 Task: Find connections with filter location Brumadinho with filter topic #careerswith filter profile language Spanish with filter current company Mechanical Engineering World with filter school North-Eastern Hill University with filter industry Bed-and-Breakfasts, Hostels, Homestays with filter service category Date Entry with filter keywords title Manicurist
Action: Mouse moved to (473, 99)
Screenshot: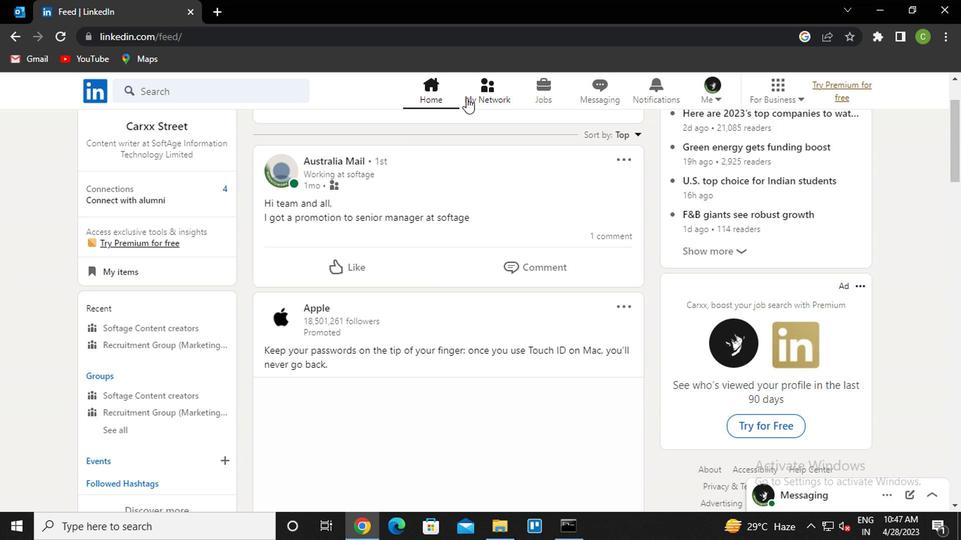
Action: Mouse pressed left at (473, 99)
Screenshot: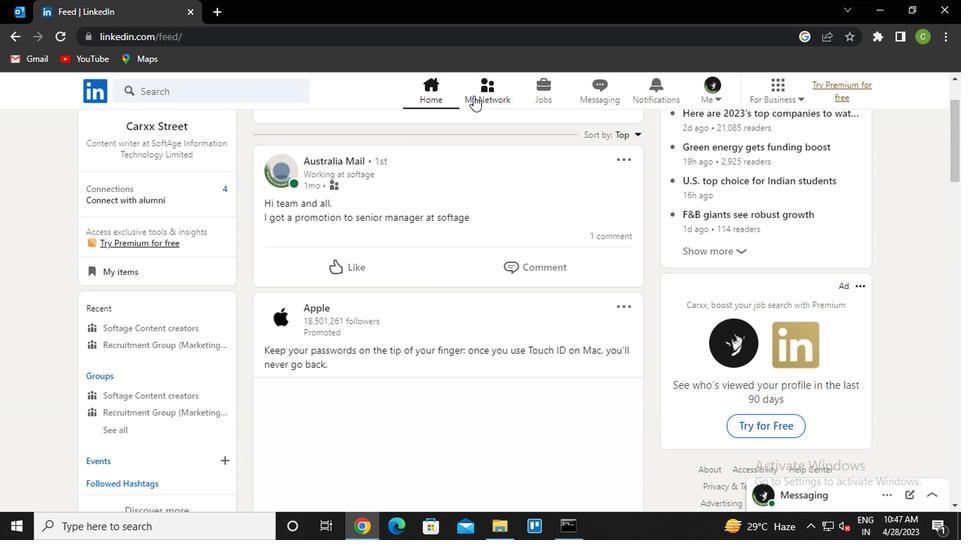 
Action: Mouse moved to (199, 166)
Screenshot: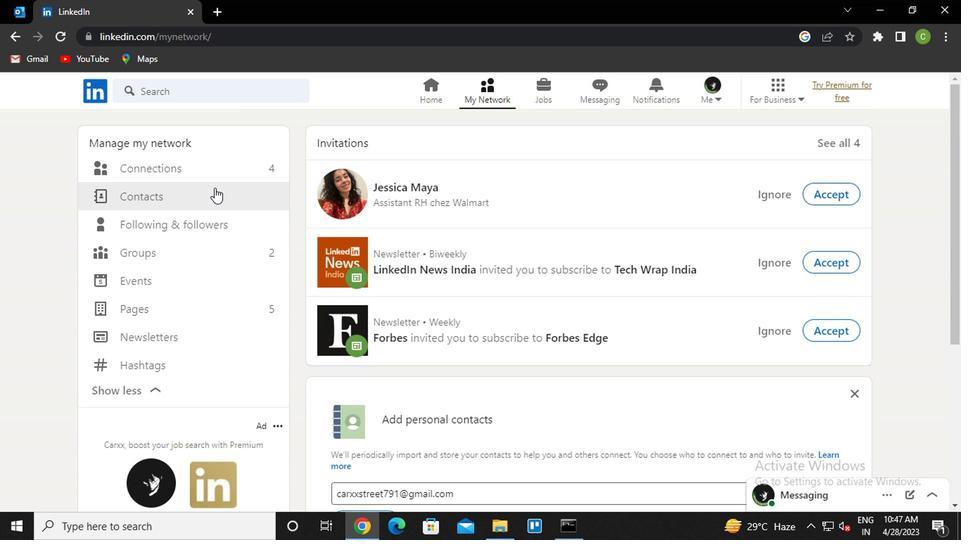 
Action: Mouse pressed left at (199, 166)
Screenshot: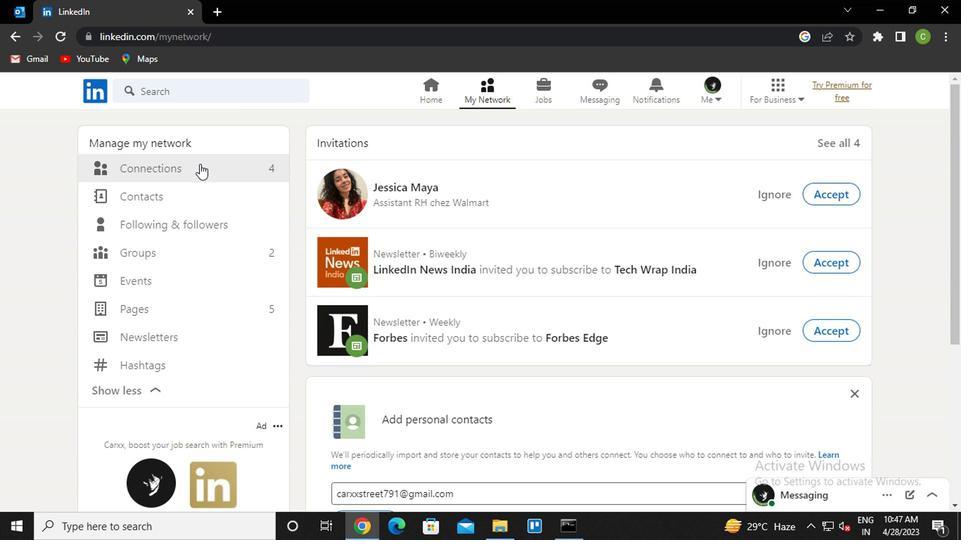 
Action: Mouse moved to (591, 176)
Screenshot: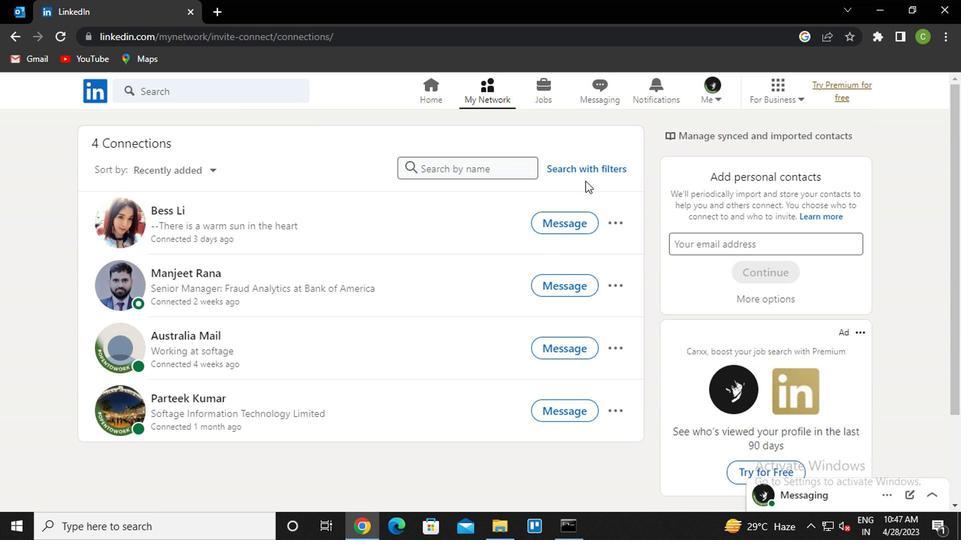 
Action: Mouse pressed left at (591, 176)
Screenshot: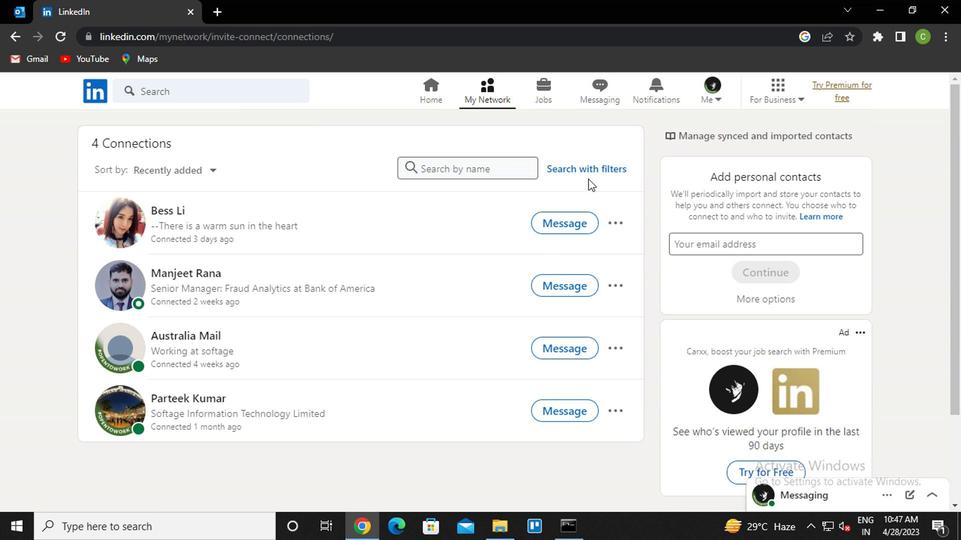 
Action: Mouse moved to (517, 134)
Screenshot: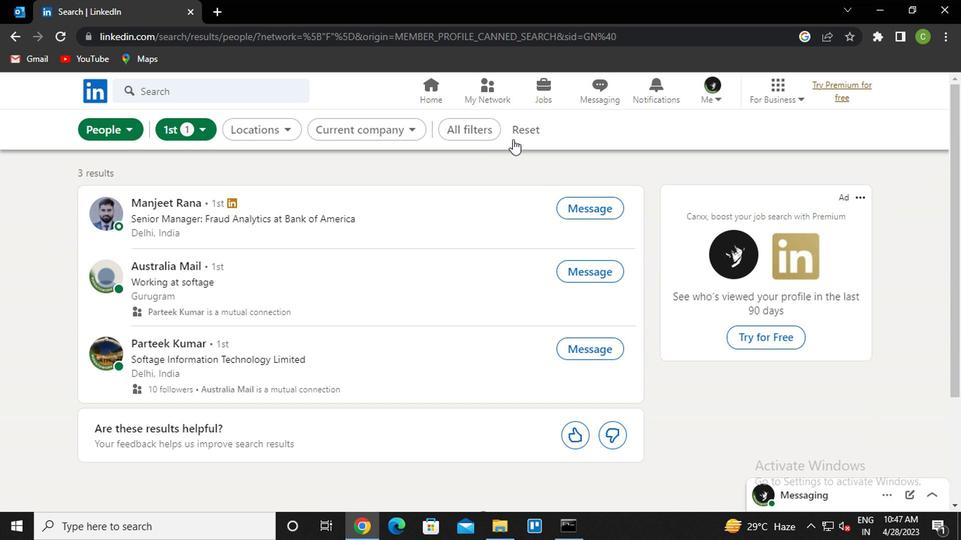 
Action: Mouse pressed left at (517, 134)
Screenshot: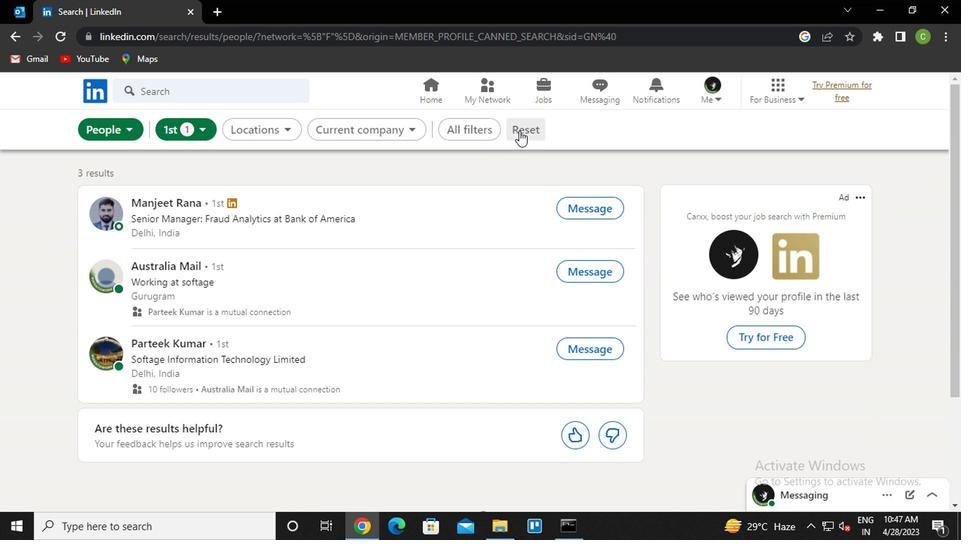 
Action: Mouse moved to (503, 136)
Screenshot: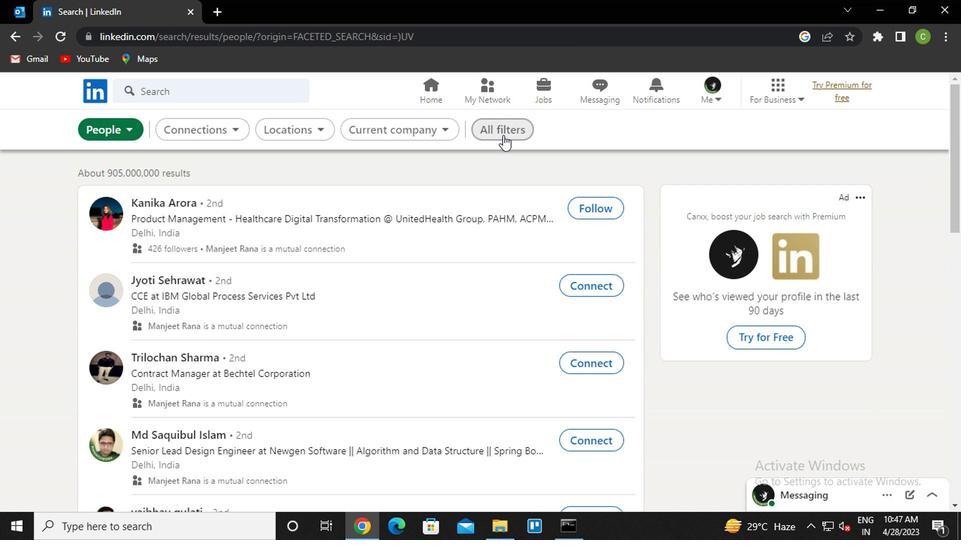 
Action: Mouse pressed left at (503, 136)
Screenshot: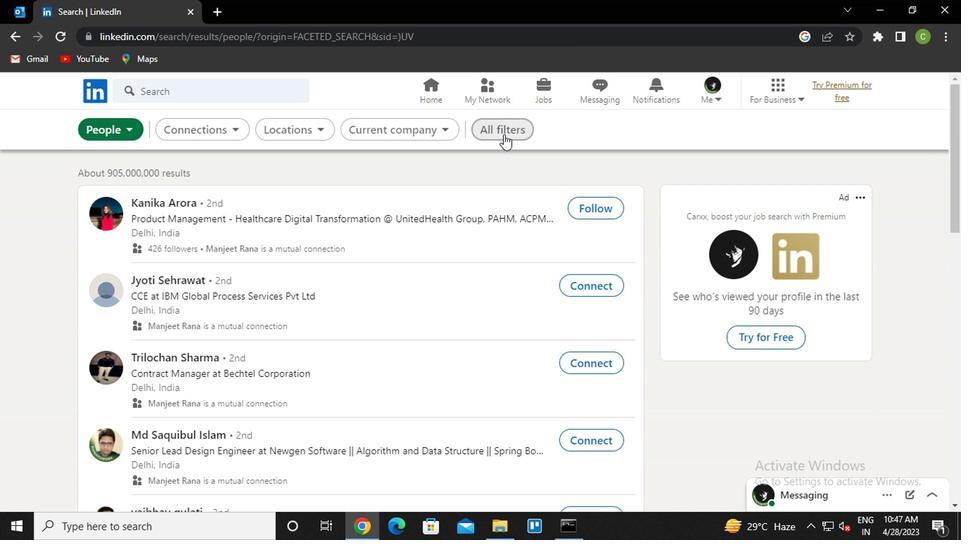 
Action: Mouse moved to (721, 312)
Screenshot: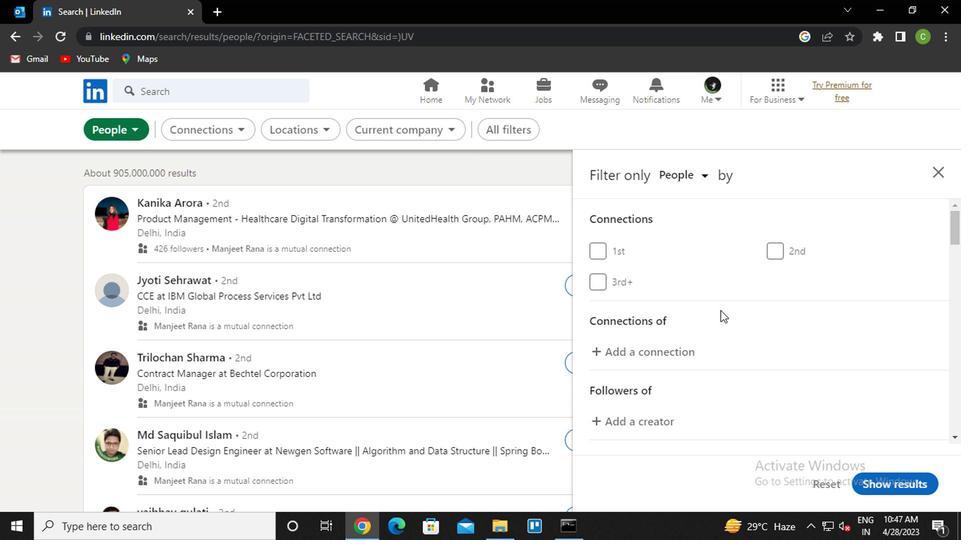
Action: Mouse scrolled (721, 311) with delta (0, -1)
Screenshot: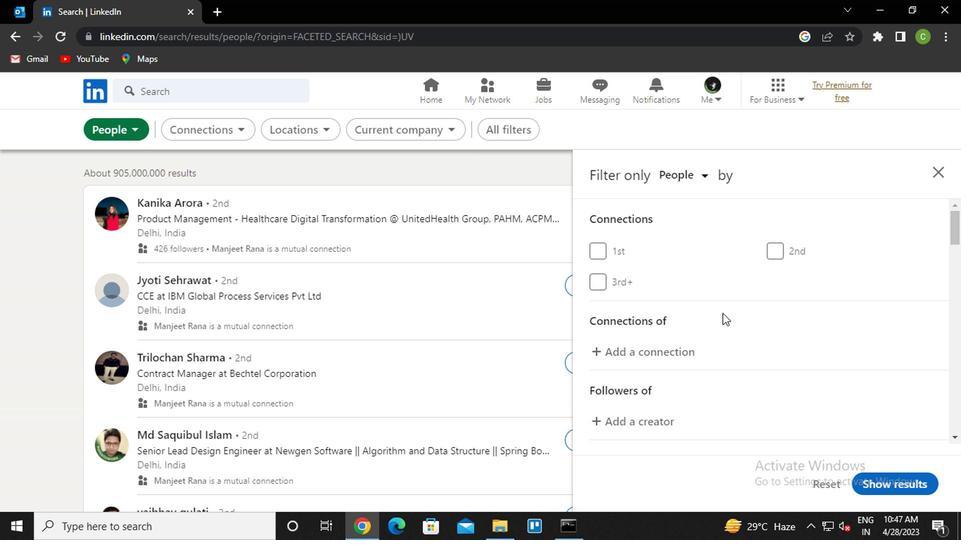 
Action: Mouse scrolled (721, 311) with delta (0, -1)
Screenshot: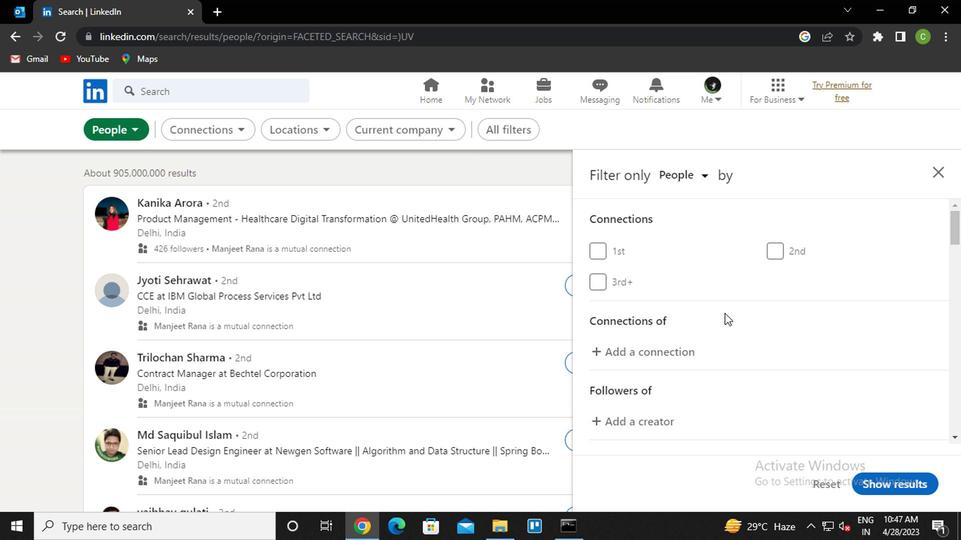 
Action: Mouse scrolled (721, 311) with delta (0, -1)
Screenshot: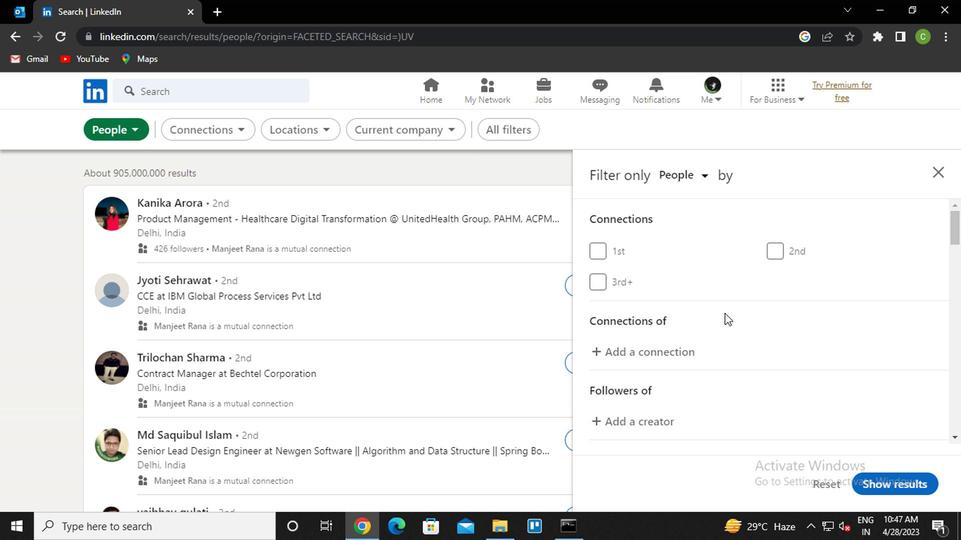 
Action: Mouse scrolled (721, 311) with delta (0, -1)
Screenshot: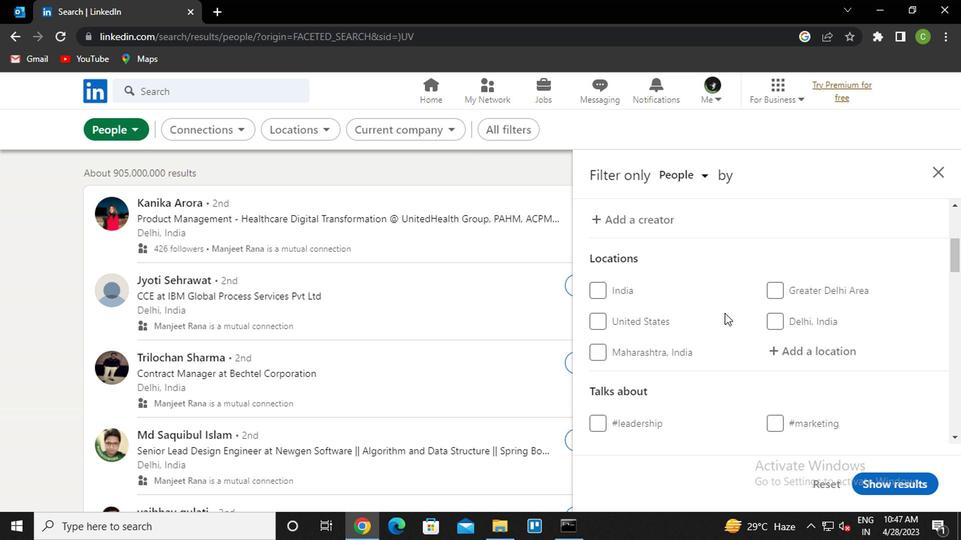 
Action: Mouse scrolled (721, 311) with delta (0, -1)
Screenshot: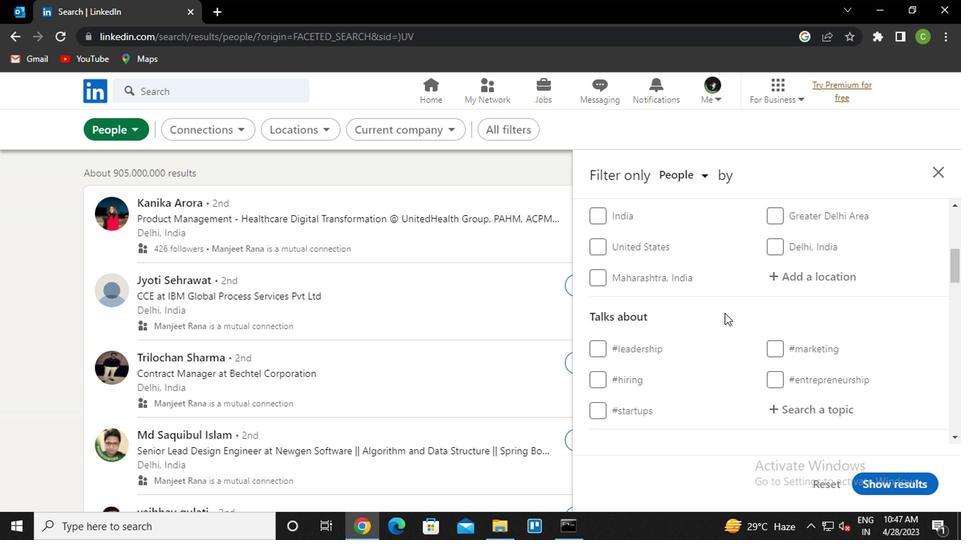 
Action: Mouse moved to (819, 225)
Screenshot: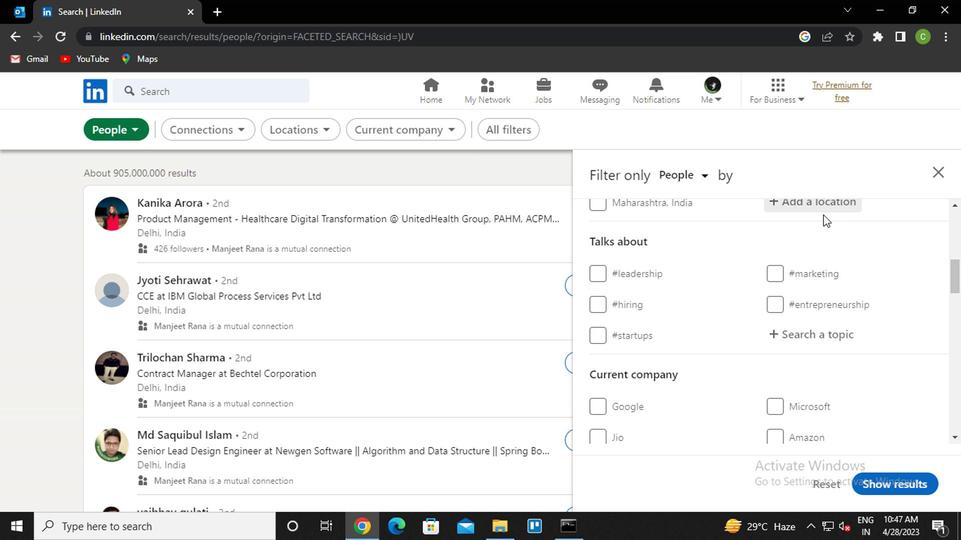 
Action: Mouse scrolled (819, 226) with delta (0, 0)
Screenshot: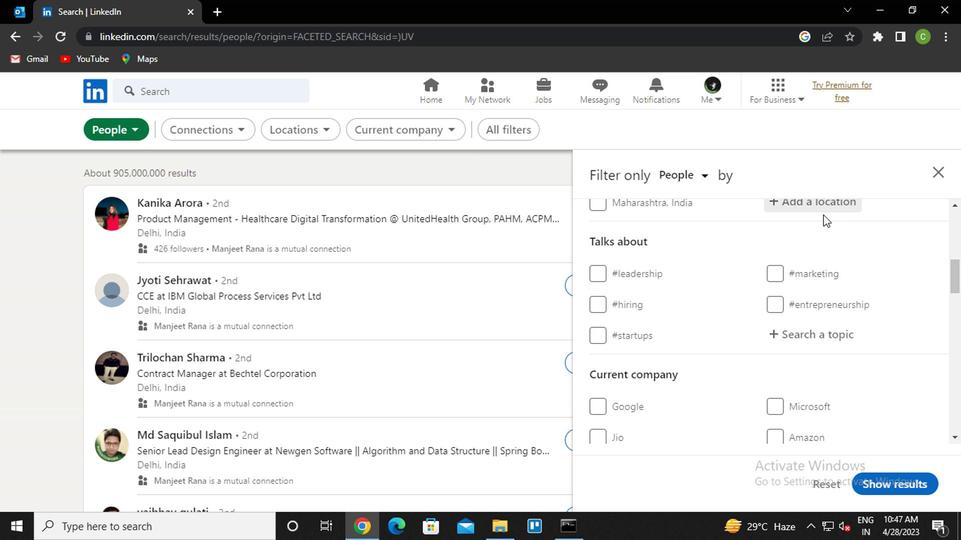 
Action: Mouse moved to (823, 273)
Screenshot: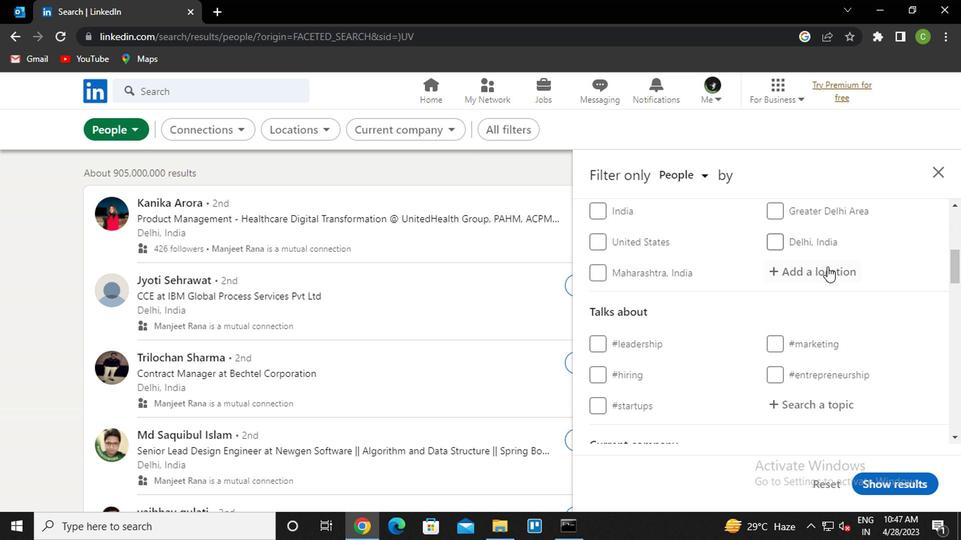 
Action: Mouse pressed left at (823, 273)
Screenshot: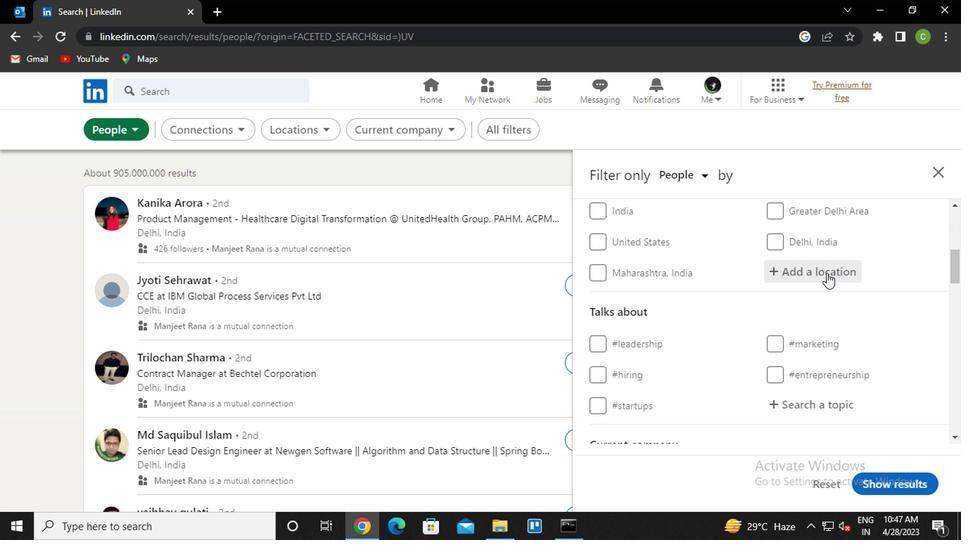 
Action: Key pressed <Key.caps_lock>b<Key.caps_lock>ruma<Key.down><Key.down><Key.enter>
Screenshot: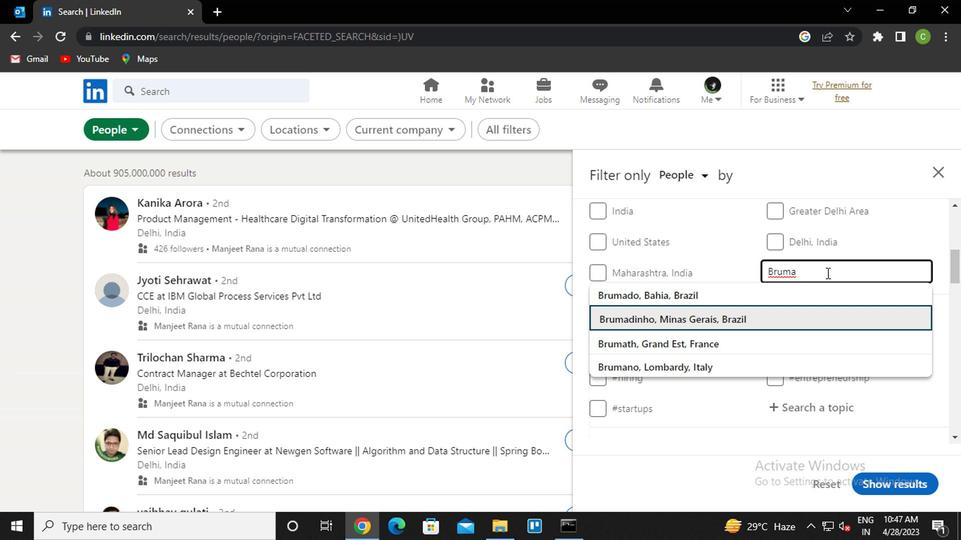 
Action: Mouse scrolled (823, 272) with delta (0, -1)
Screenshot: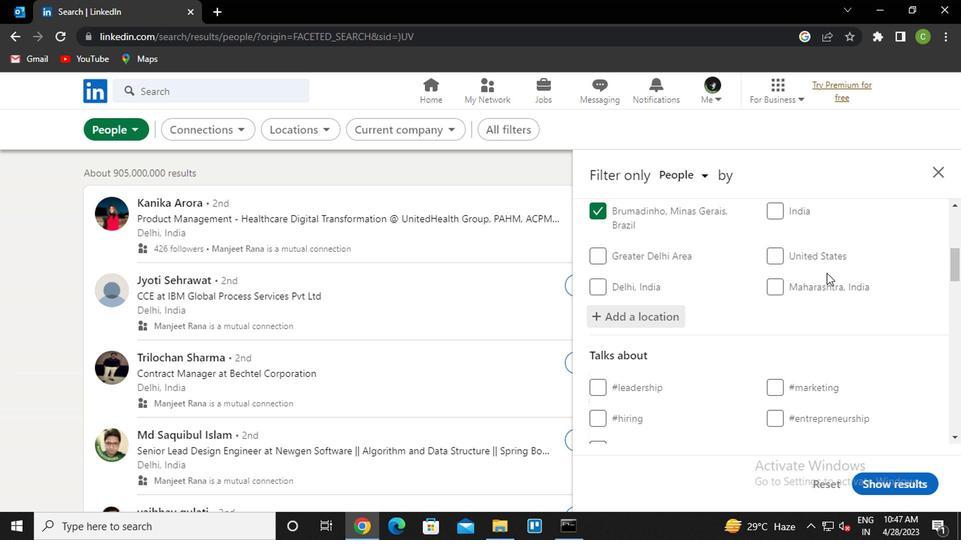 
Action: Mouse scrolled (823, 272) with delta (0, -1)
Screenshot: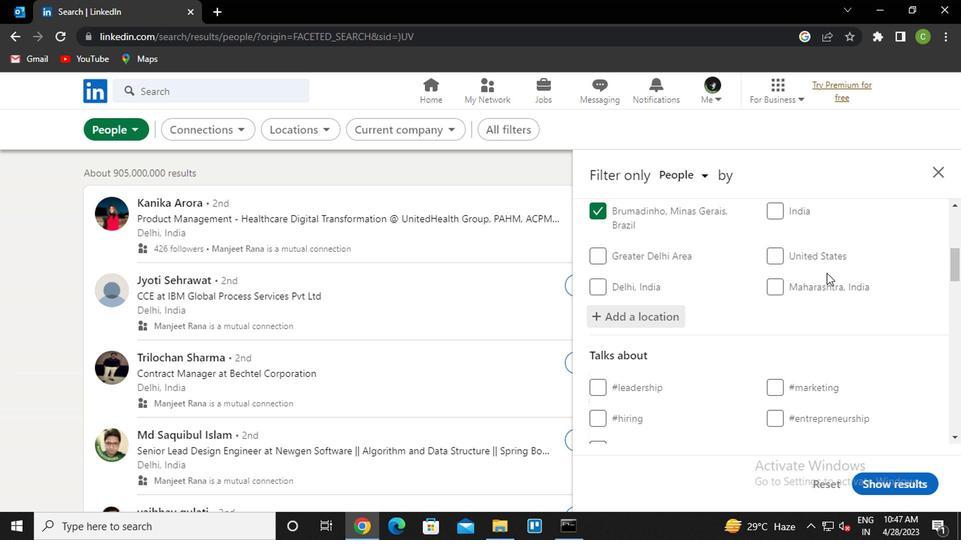 
Action: Mouse moved to (758, 335)
Screenshot: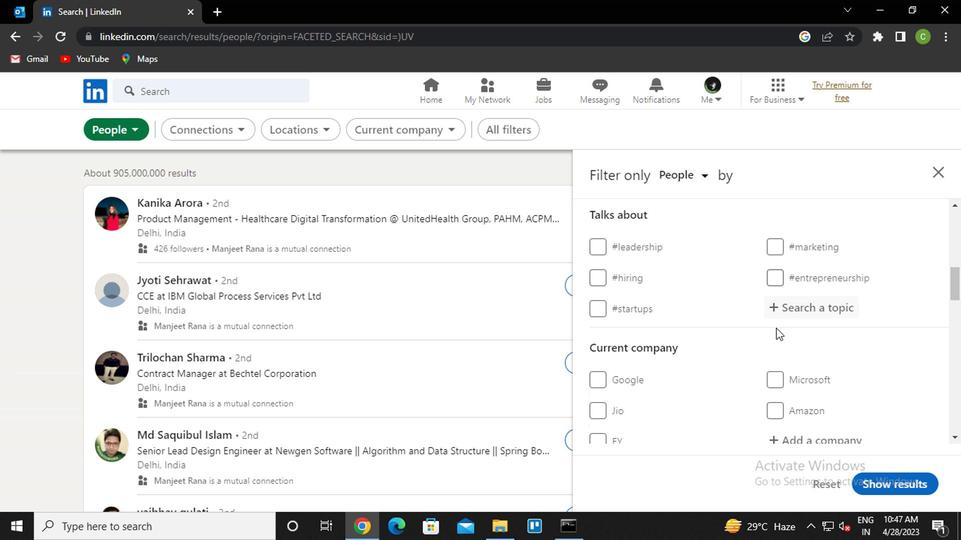 
Action: Mouse scrolled (758, 335) with delta (0, 0)
Screenshot: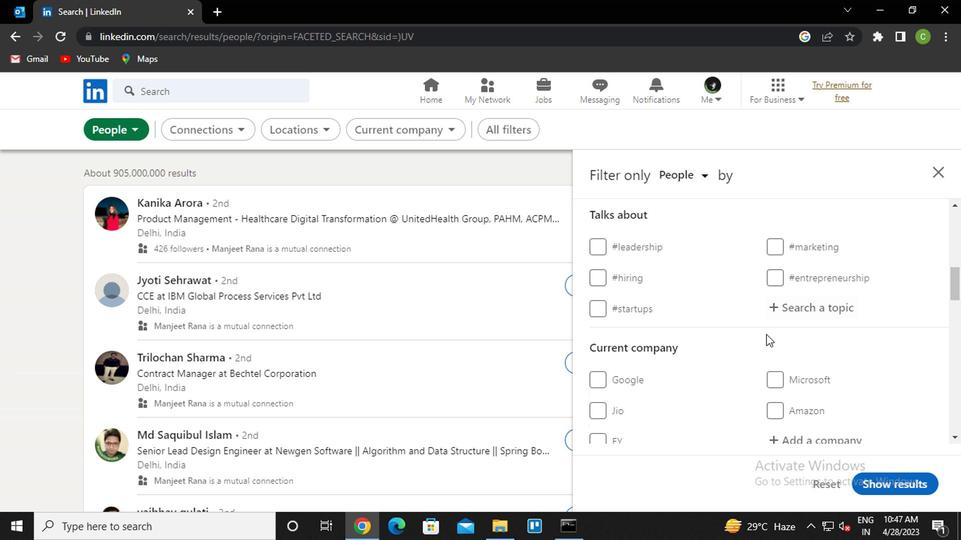 
Action: Mouse moved to (736, 345)
Screenshot: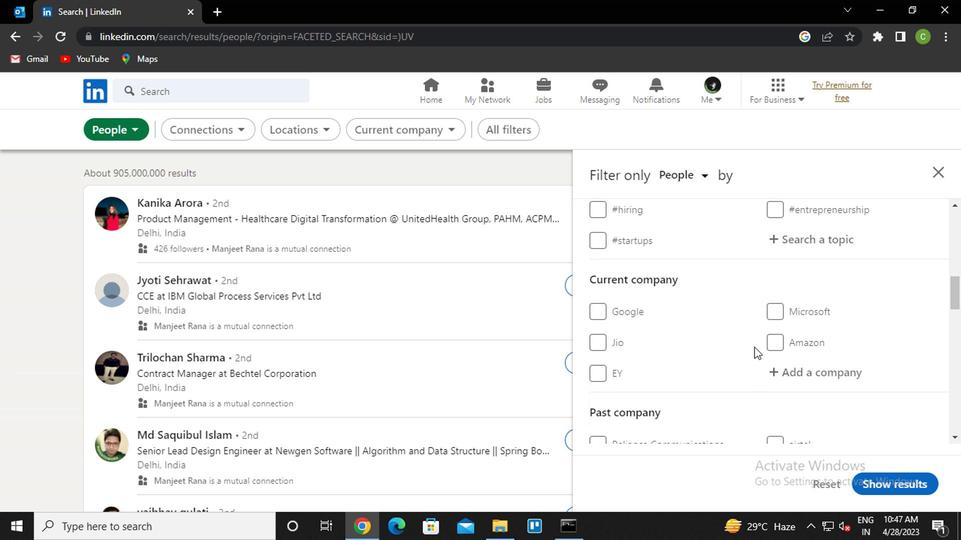 
Action: Mouse scrolled (736, 344) with delta (0, 0)
Screenshot: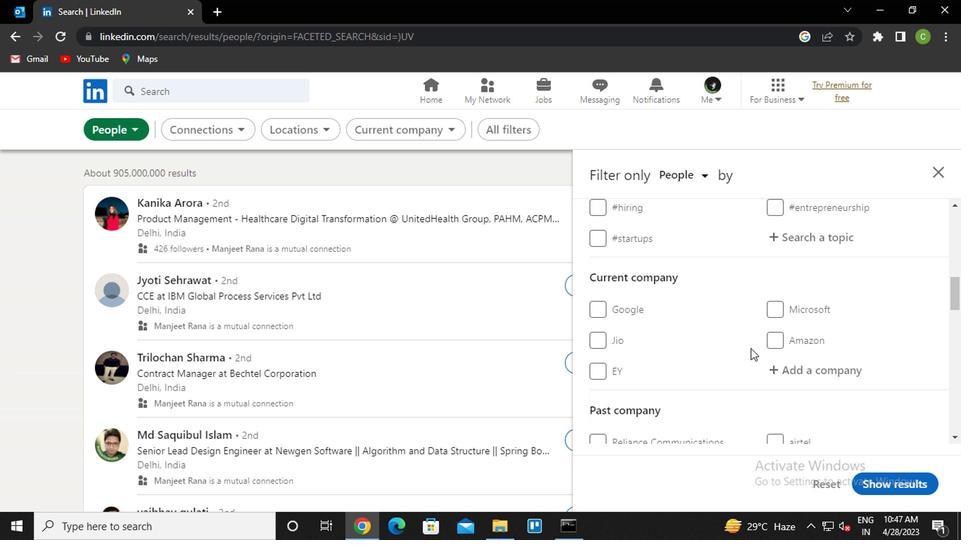 
Action: Mouse moved to (764, 374)
Screenshot: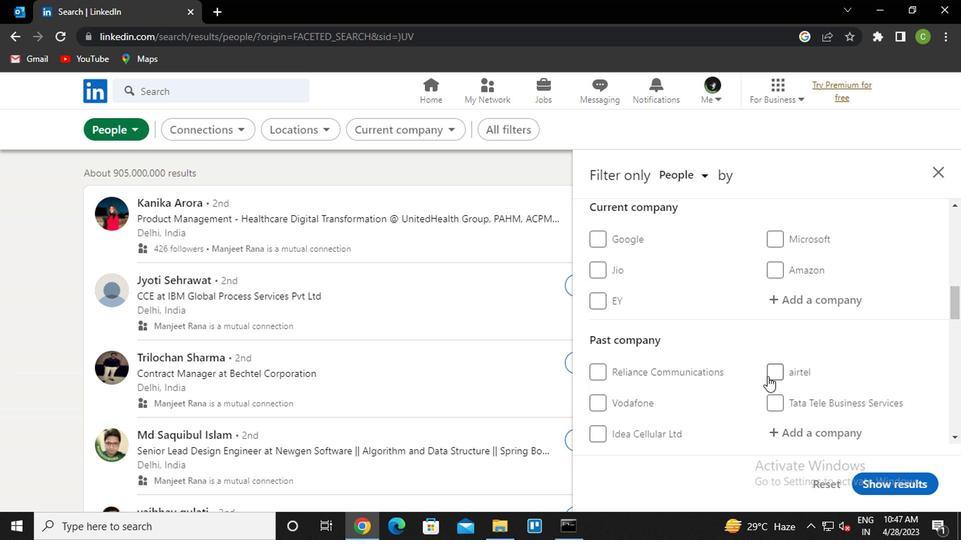 
Action: Mouse scrolled (764, 373) with delta (0, 0)
Screenshot: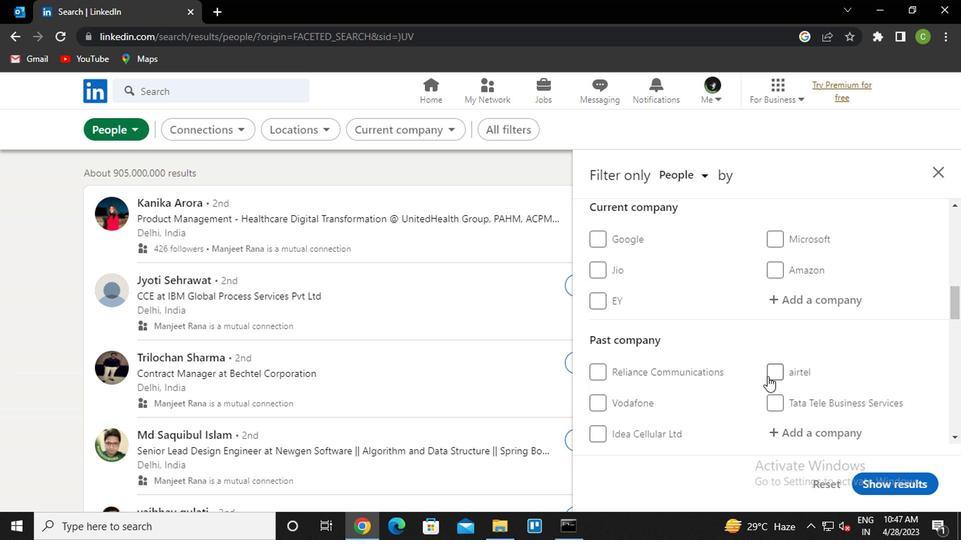 
Action: Mouse moved to (734, 382)
Screenshot: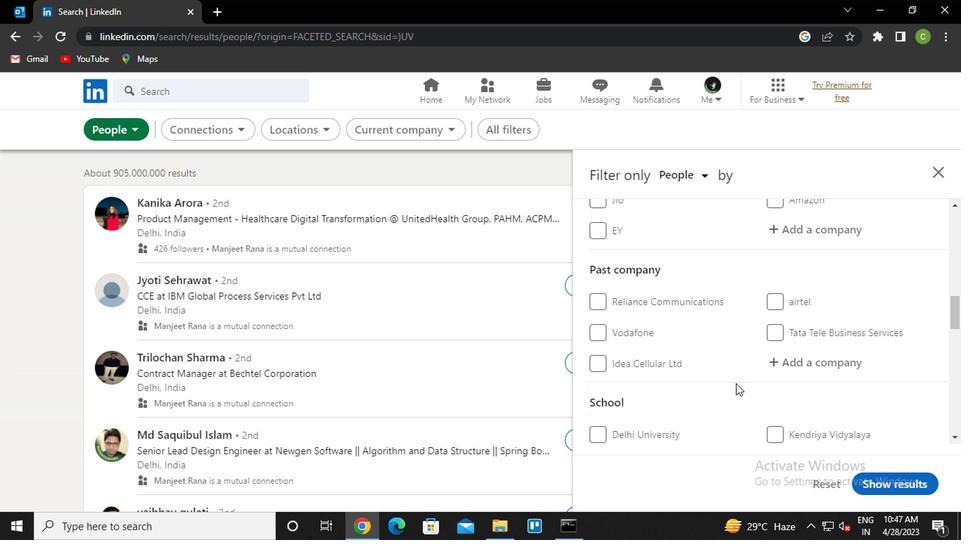 
Action: Mouse scrolled (734, 381) with delta (0, -1)
Screenshot: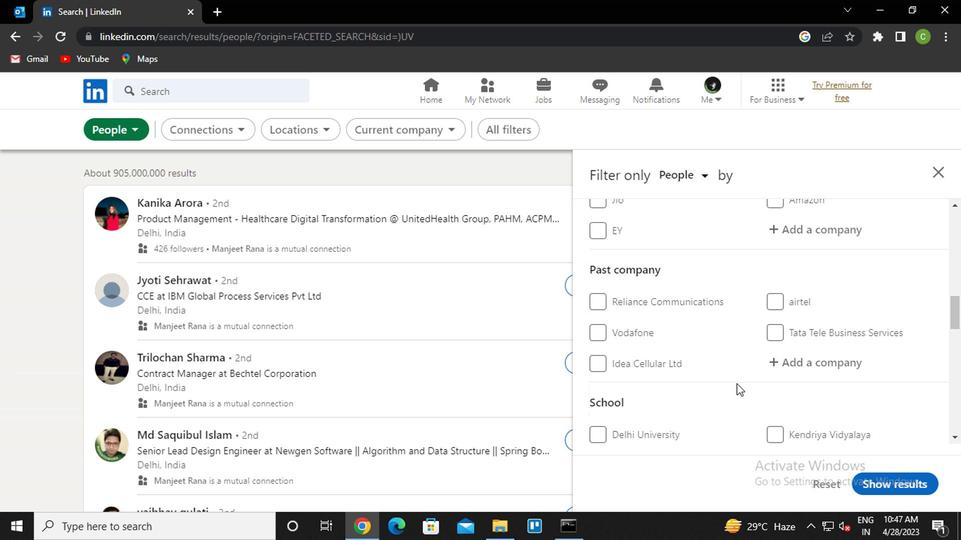 
Action: Mouse scrolled (734, 381) with delta (0, -1)
Screenshot: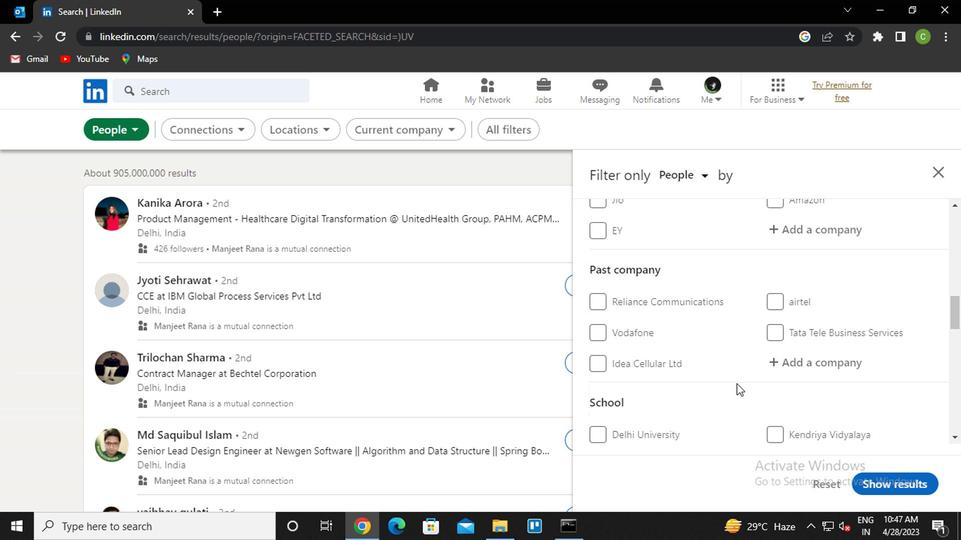 
Action: Mouse scrolled (734, 381) with delta (0, -1)
Screenshot: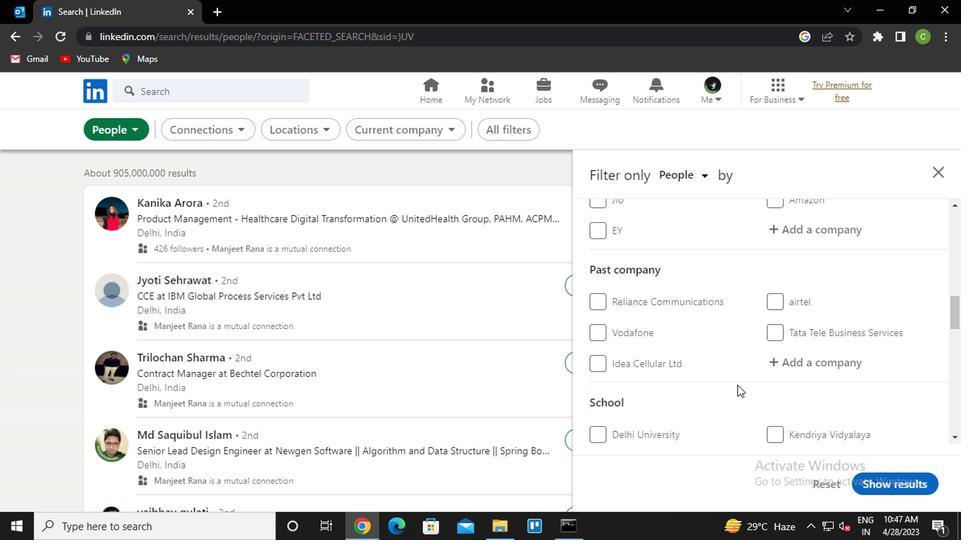 
Action: Mouse moved to (748, 367)
Screenshot: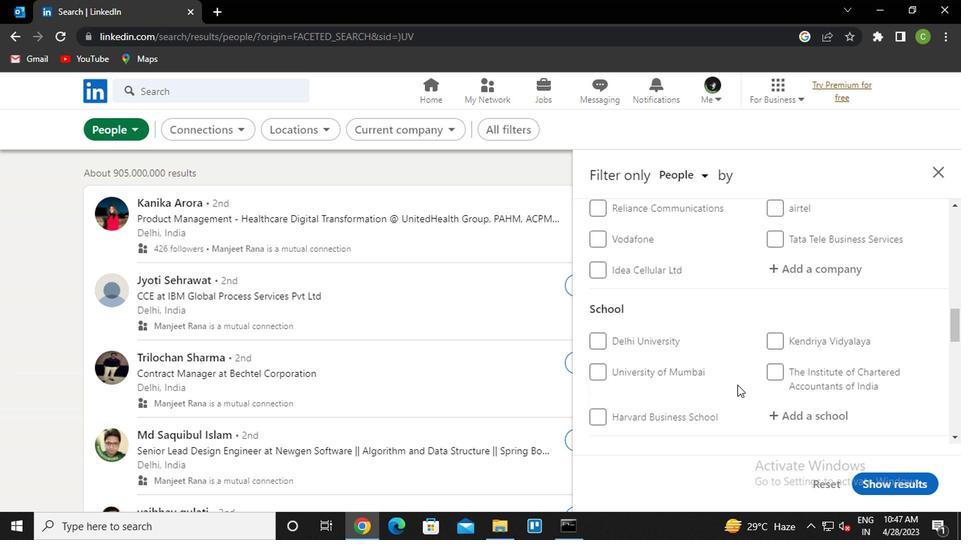 
Action: Mouse scrolled (748, 368) with delta (0, 1)
Screenshot: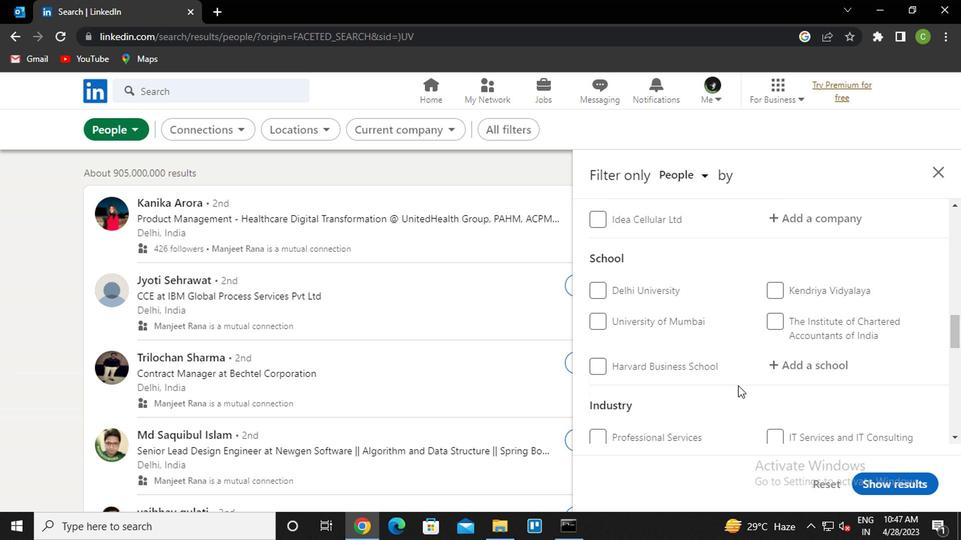 
Action: Mouse scrolled (748, 368) with delta (0, 1)
Screenshot: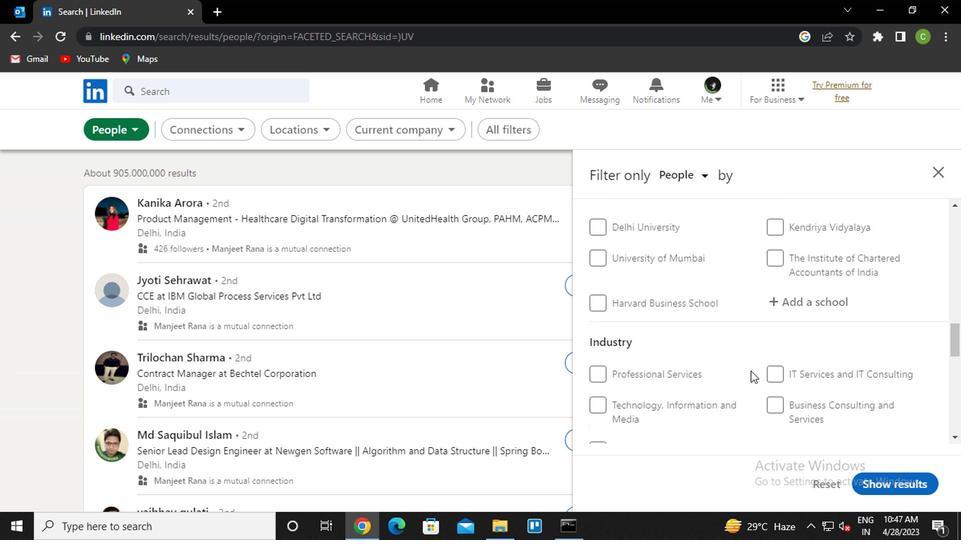 
Action: Mouse scrolled (748, 368) with delta (0, 1)
Screenshot: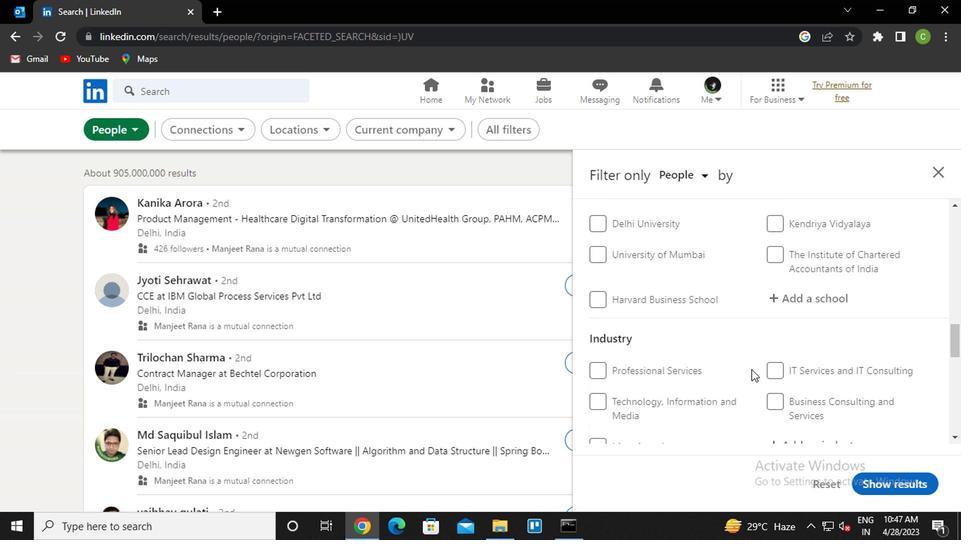 
Action: Mouse scrolled (748, 368) with delta (0, 1)
Screenshot: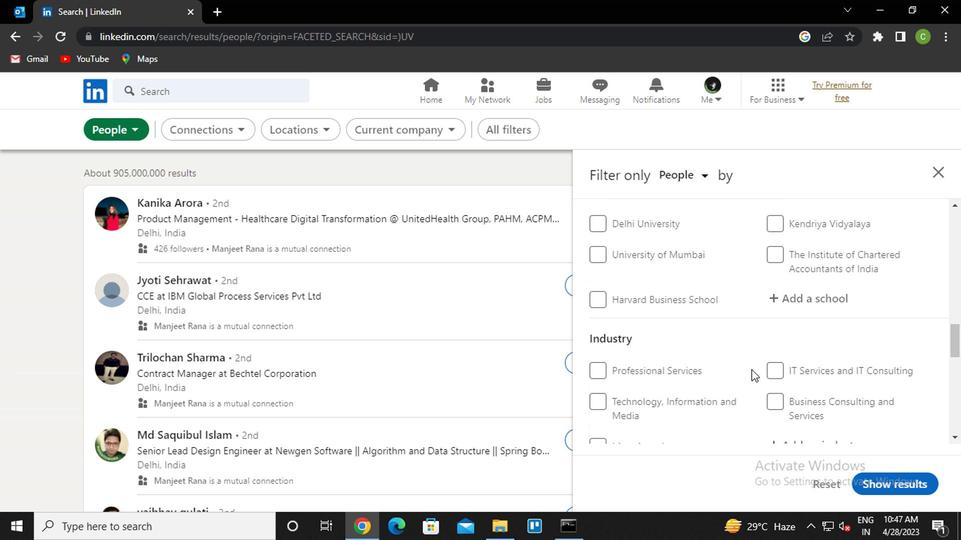 
Action: Mouse scrolled (748, 368) with delta (0, 1)
Screenshot: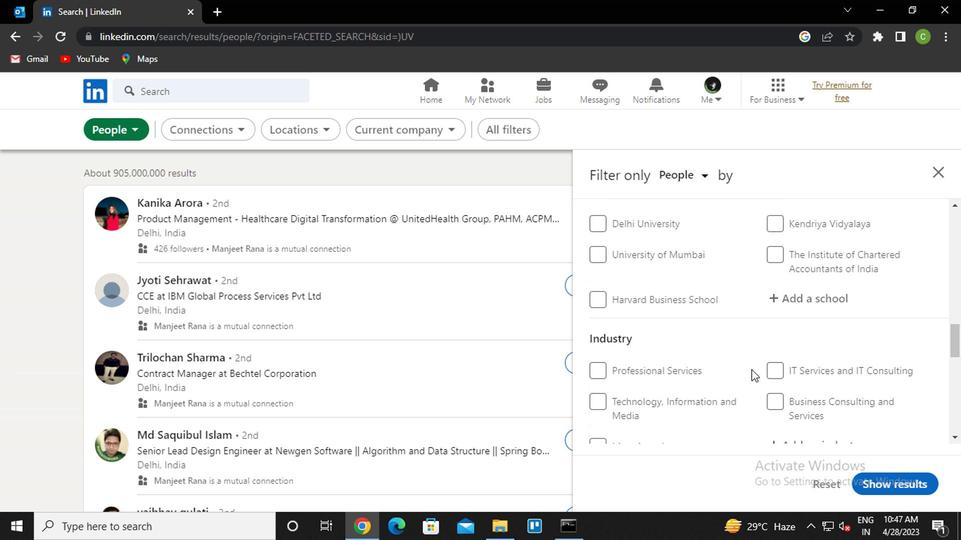 
Action: Mouse scrolled (748, 368) with delta (0, 1)
Screenshot: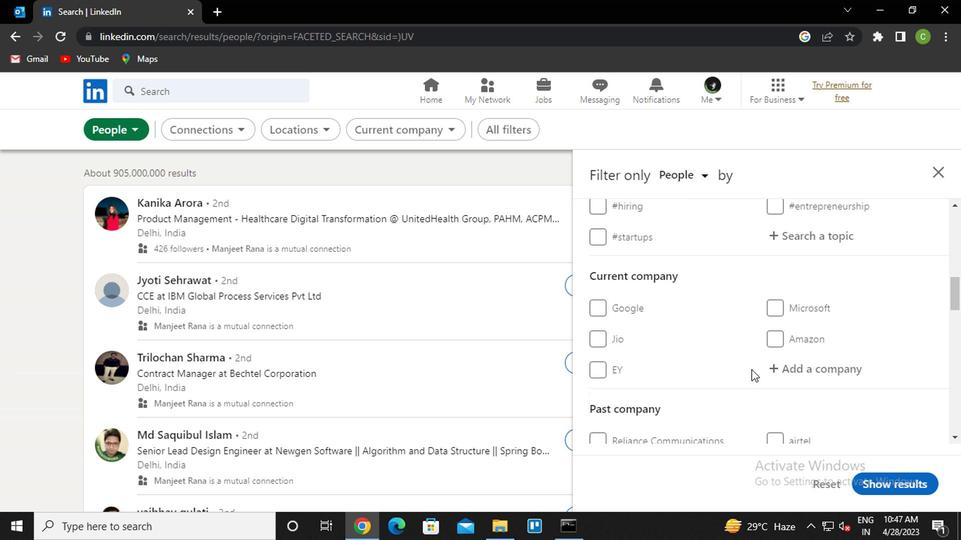 
Action: Mouse moved to (800, 311)
Screenshot: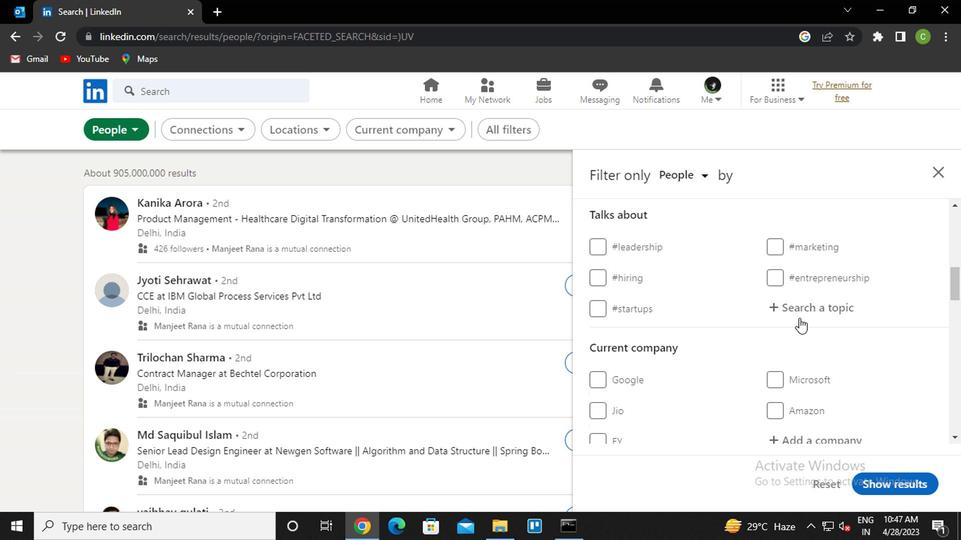 
Action: Mouse pressed left at (800, 311)
Screenshot: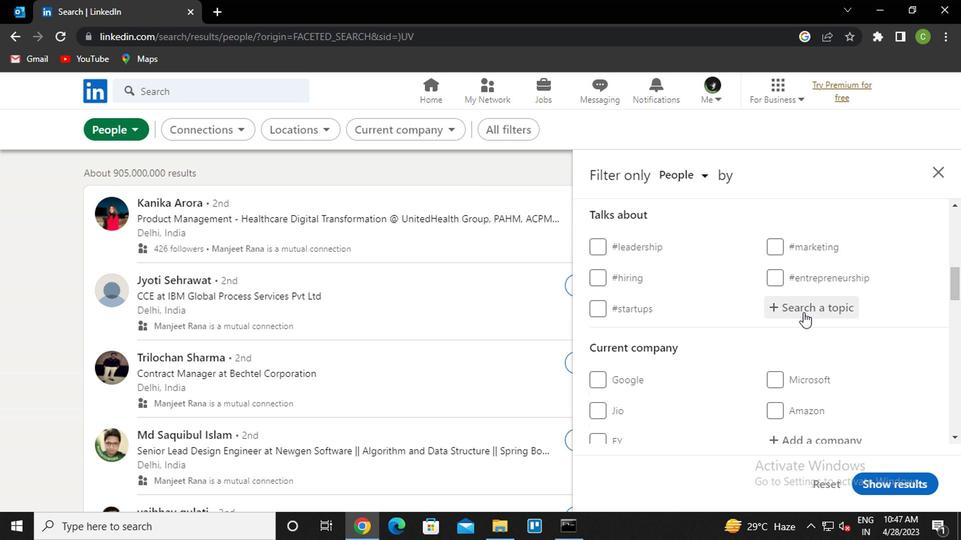 
Action: Key pressed <Key.caps_lock>c<Key.caps_lock>areer<Key.down><Key.enter>
Screenshot: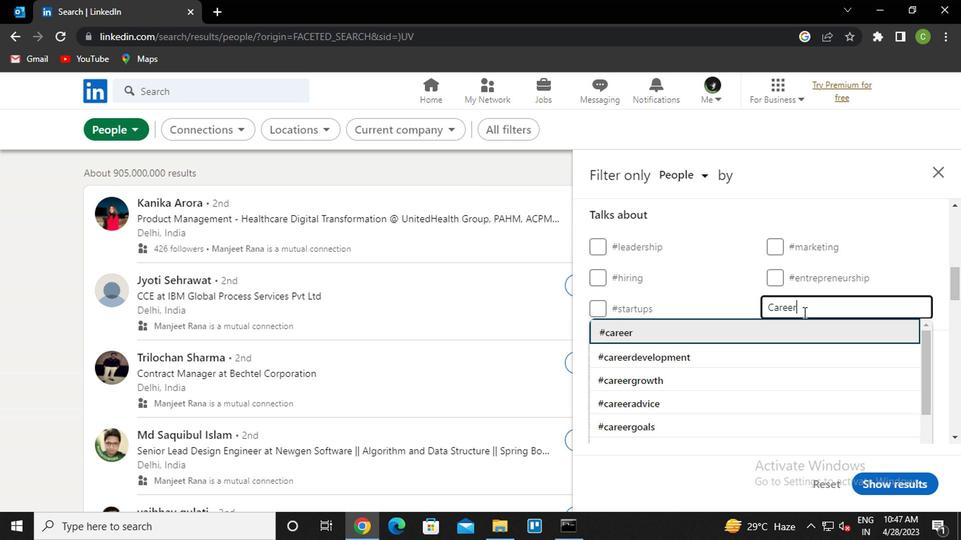 
Action: Mouse moved to (795, 325)
Screenshot: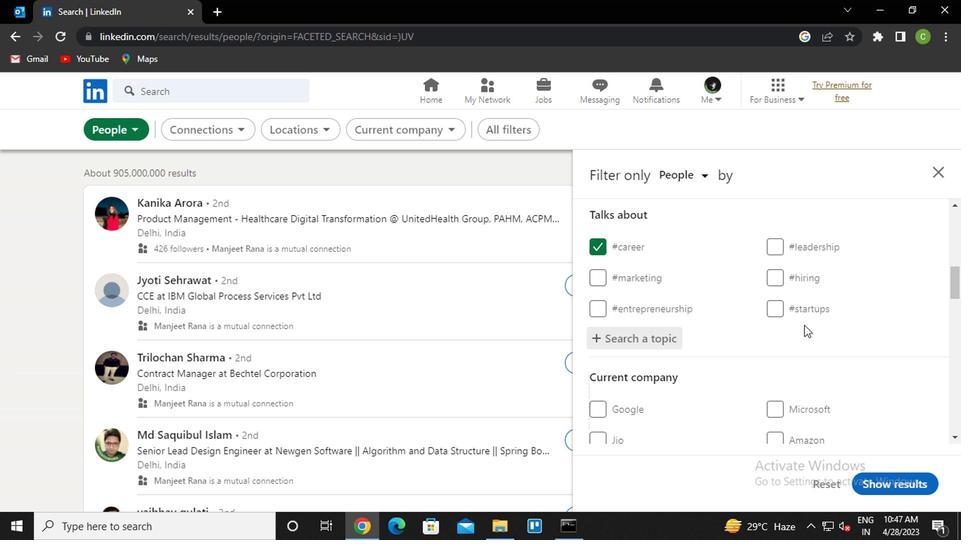 
Action: Mouse scrolled (795, 324) with delta (0, -1)
Screenshot: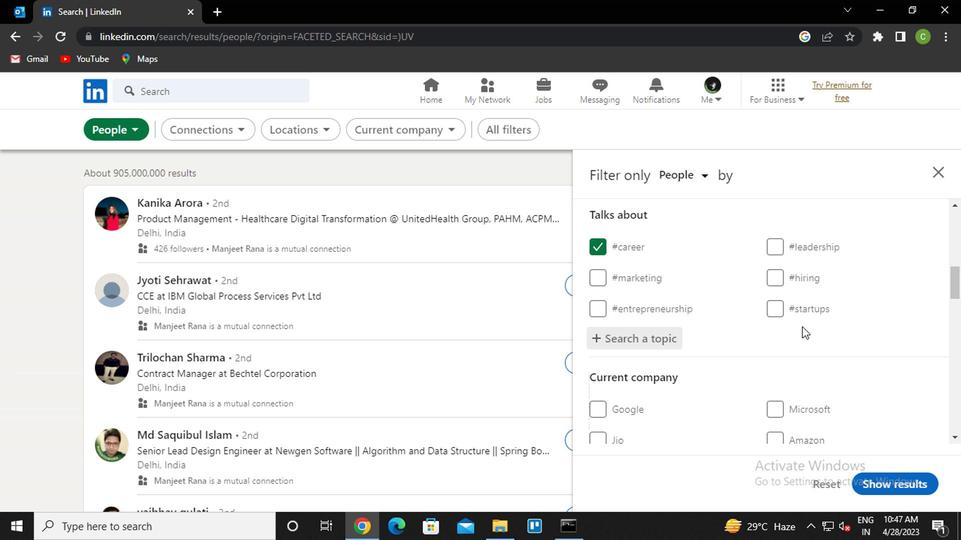 
Action: Mouse scrolled (795, 324) with delta (0, -1)
Screenshot: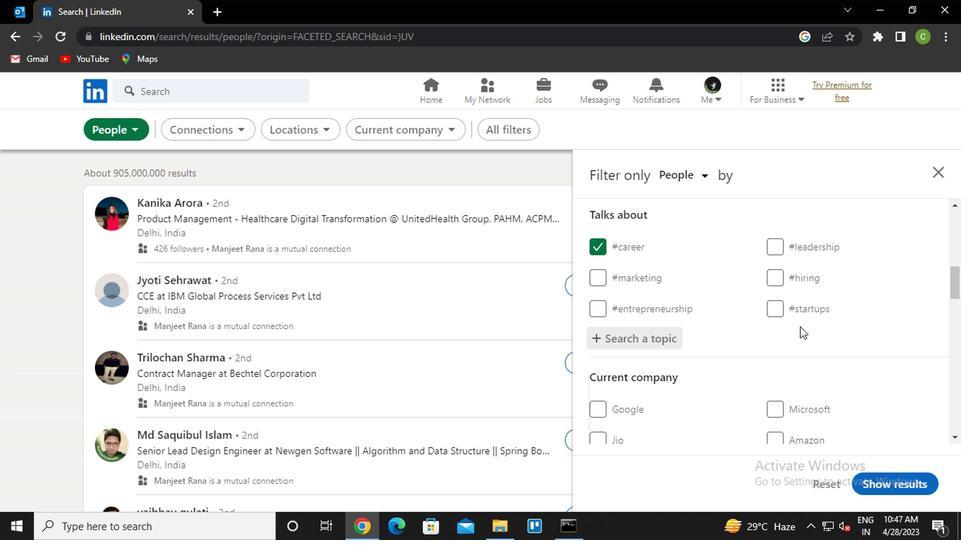 
Action: Mouse scrolled (795, 324) with delta (0, -1)
Screenshot: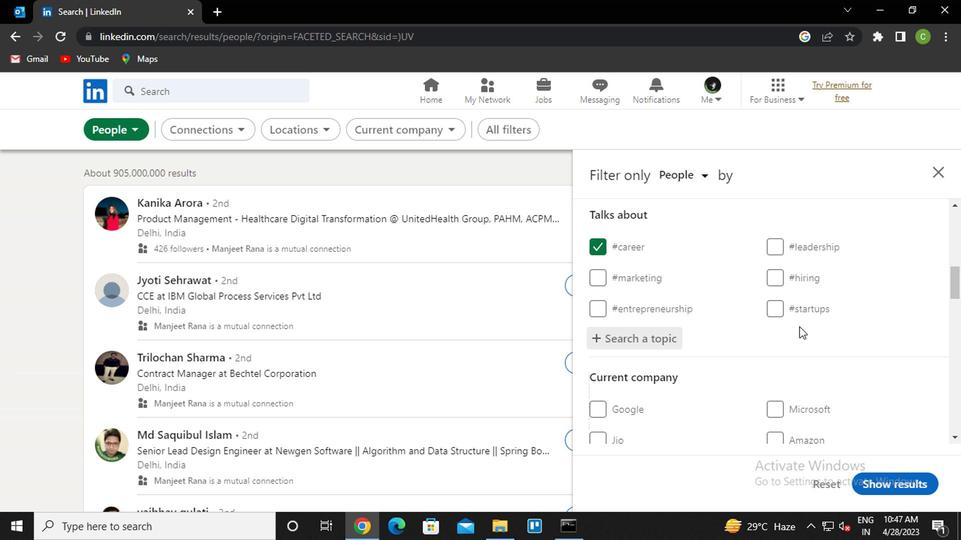 
Action: Mouse moved to (794, 326)
Screenshot: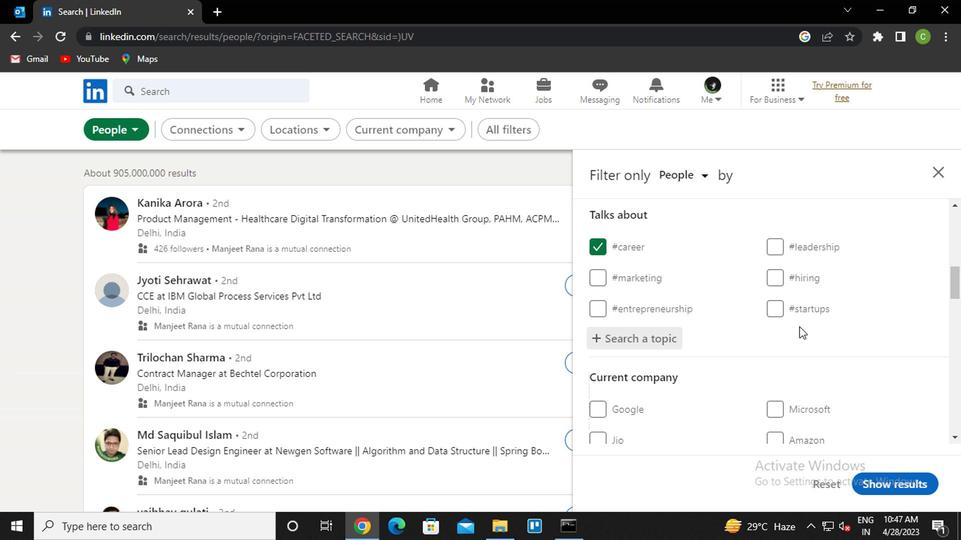 
Action: Mouse scrolled (794, 325) with delta (0, 0)
Screenshot: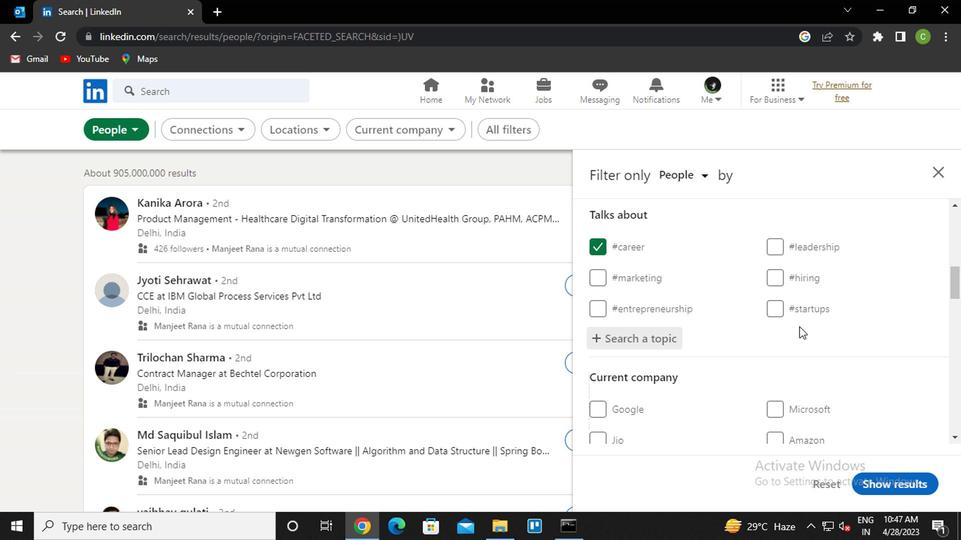
Action: Mouse scrolled (794, 325) with delta (0, 0)
Screenshot: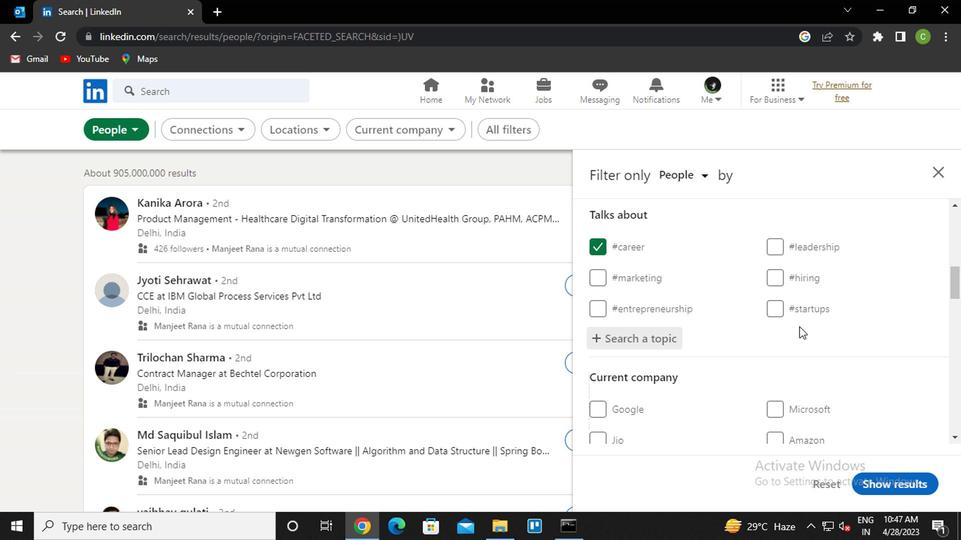 
Action: Mouse scrolled (794, 325) with delta (0, 0)
Screenshot: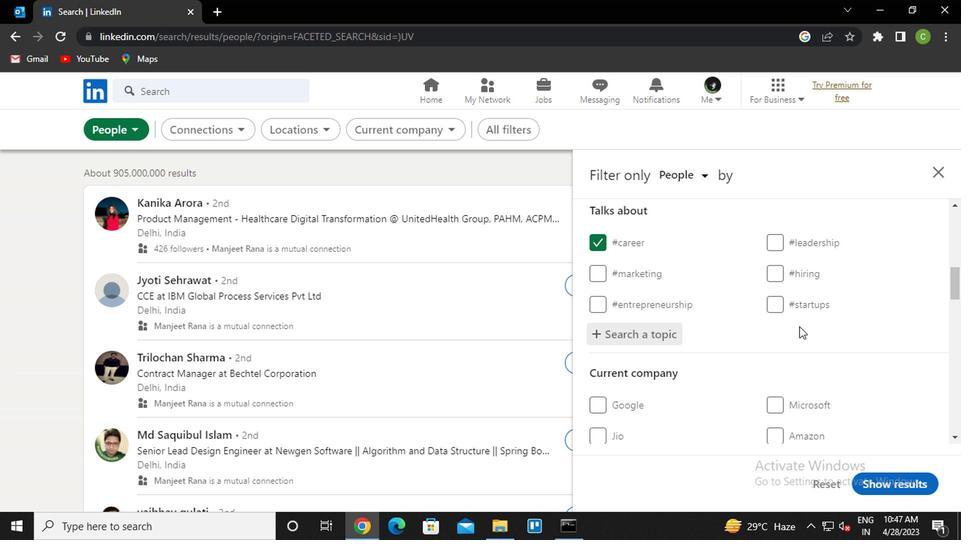 
Action: Mouse scrolled (794, 325) with delta (0, 0)
Screenshot: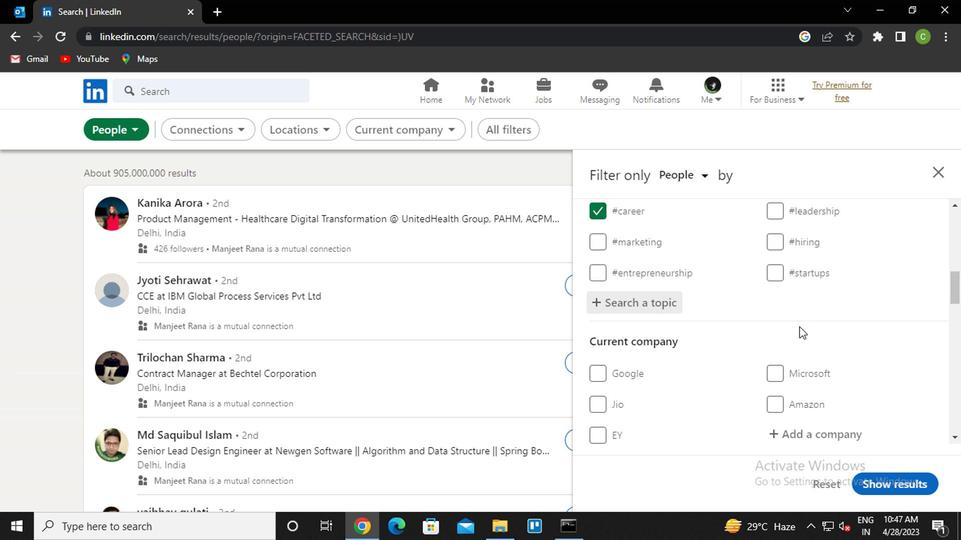 
Action: Mouse moved to (791, 328)
Screenshot: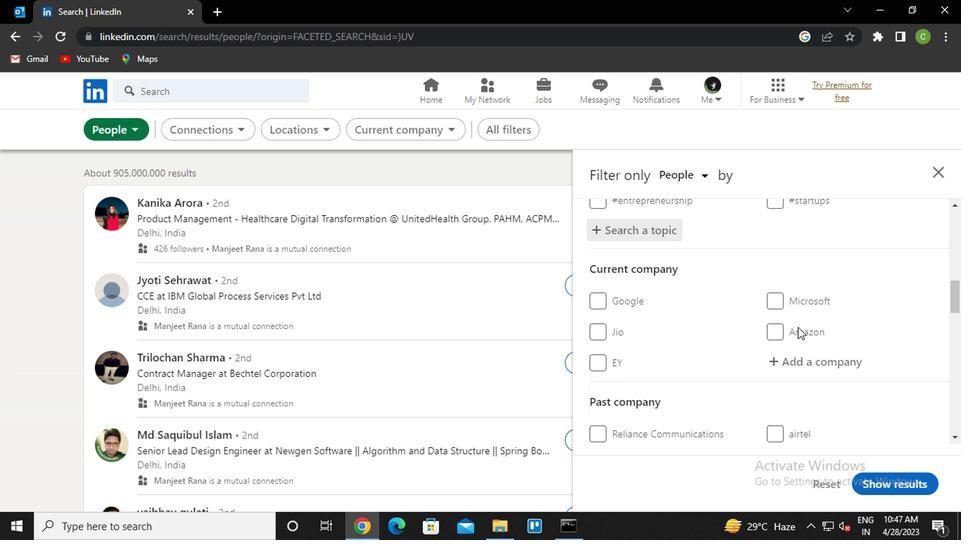 
Action: Mouse scrolled (791, 327) with delta (0, 0)
Screenshot: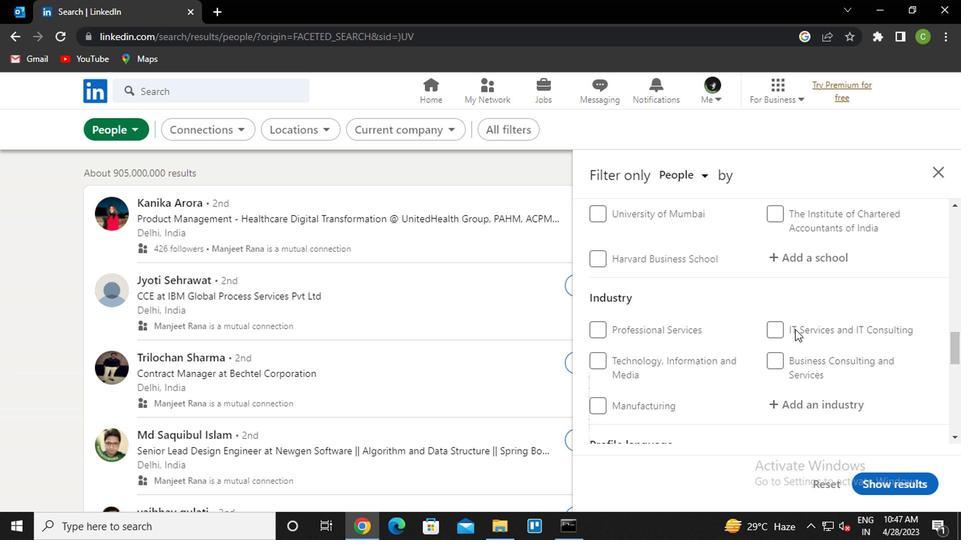 
Action: Mouse scrolled (791, 327) with delta (0, 0)
Screenshot: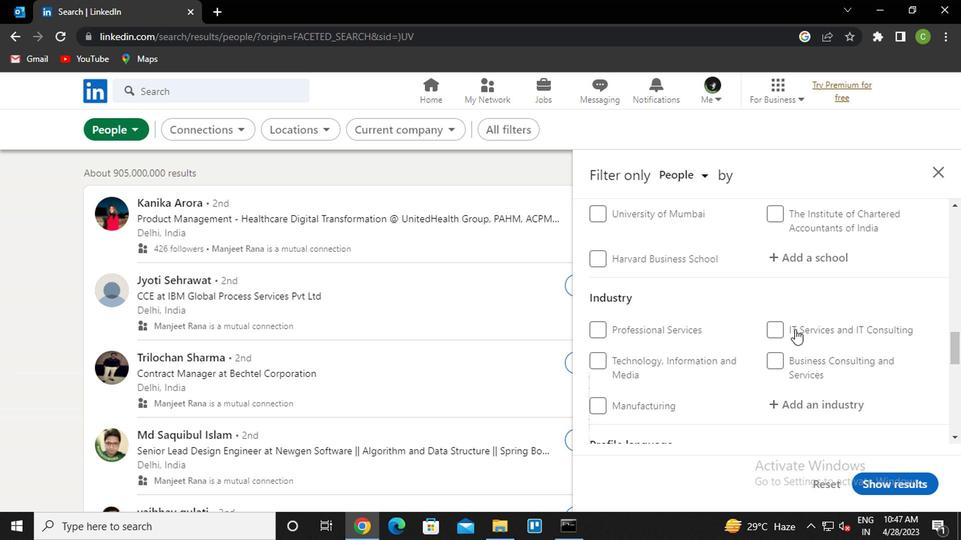 
Action: Mouse scrolled (791, 327) with delta (0, 0)
Screenshot: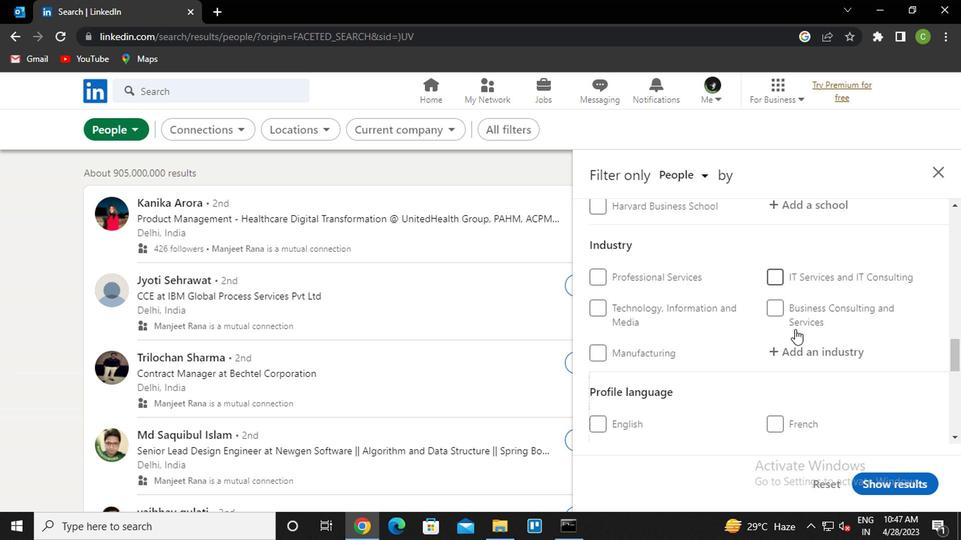
Action: Mouse moved to (588, 297)
Screenshot: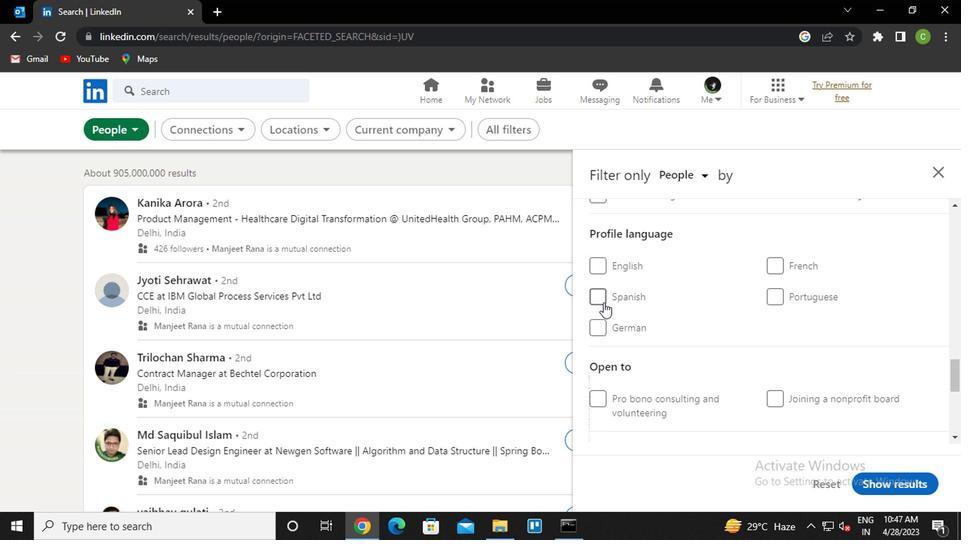 
Action: Mouse pressed left at (588, 297)
Screenshot: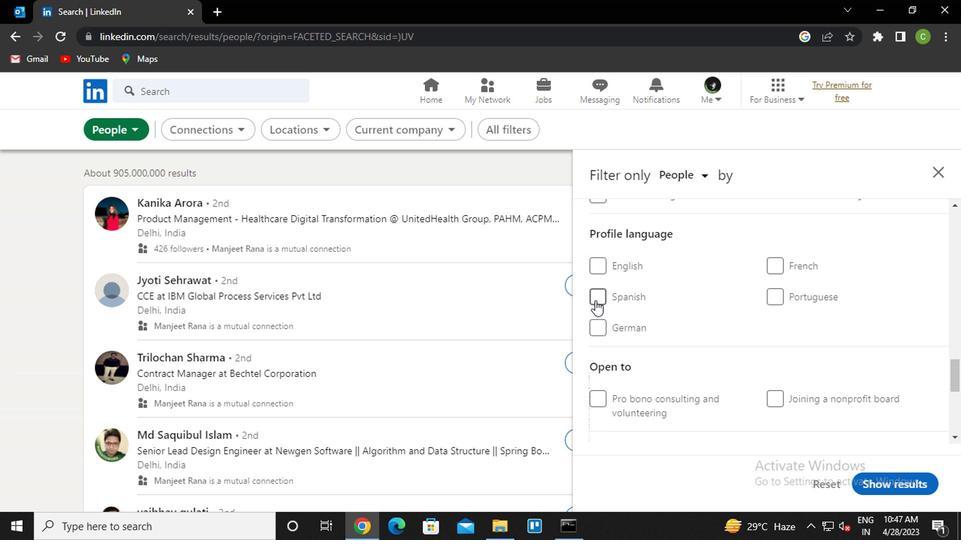 
Action: Mouse moved to (668, 342)
Screenshot: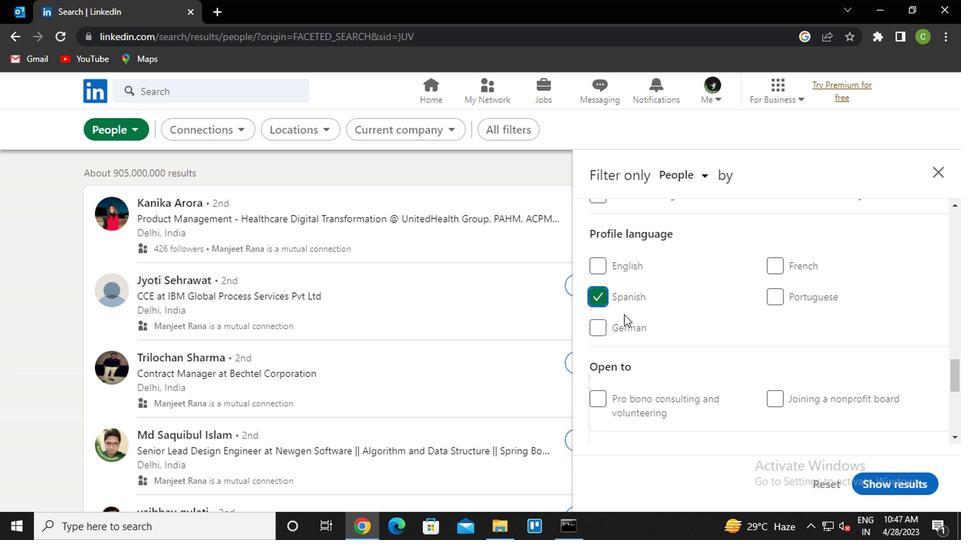 
Action: Mouse scrolled (668, 342) with delta (0, 0)
Screenshot: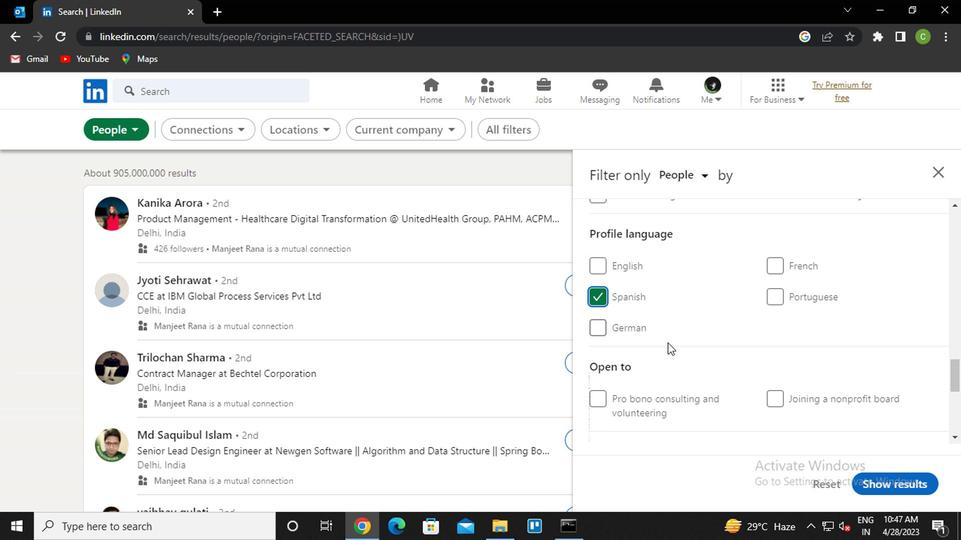 
Action: Mouse scrolled (668, 342) with delta (0, 0)
Screenshot: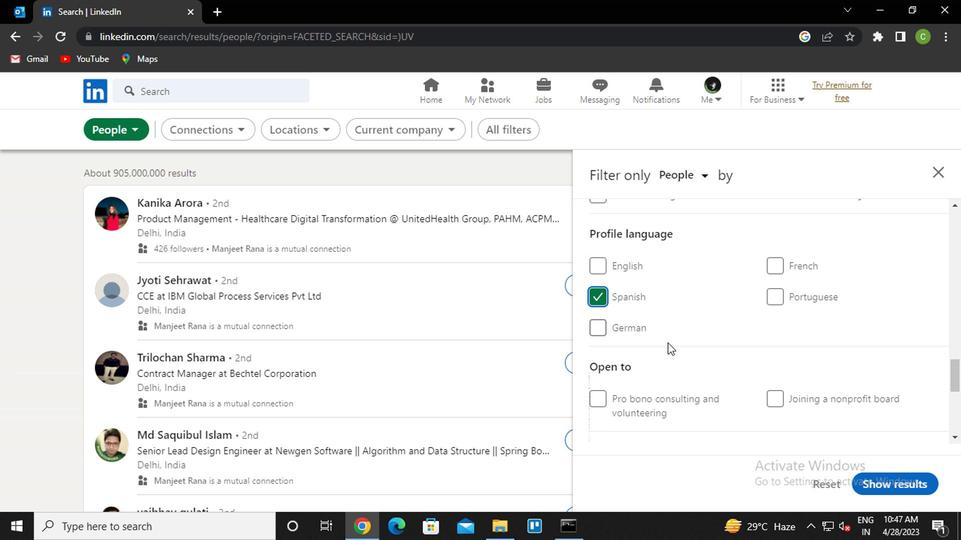 
Action: Mouse scrolled (668, 342) with delta (0, 0)
Screenshot: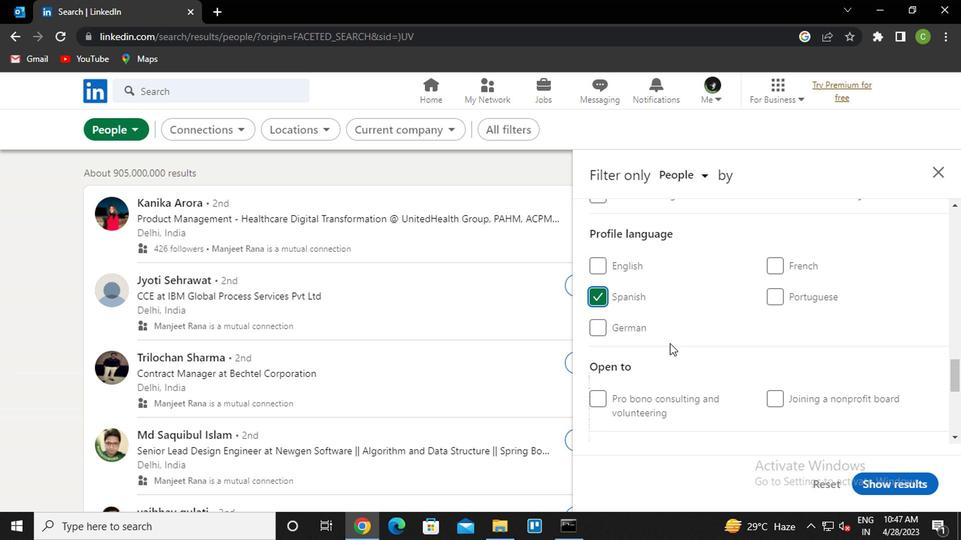 
Action: Mouse scrolled (668, 342) with delta (0, 0)
Screenshot: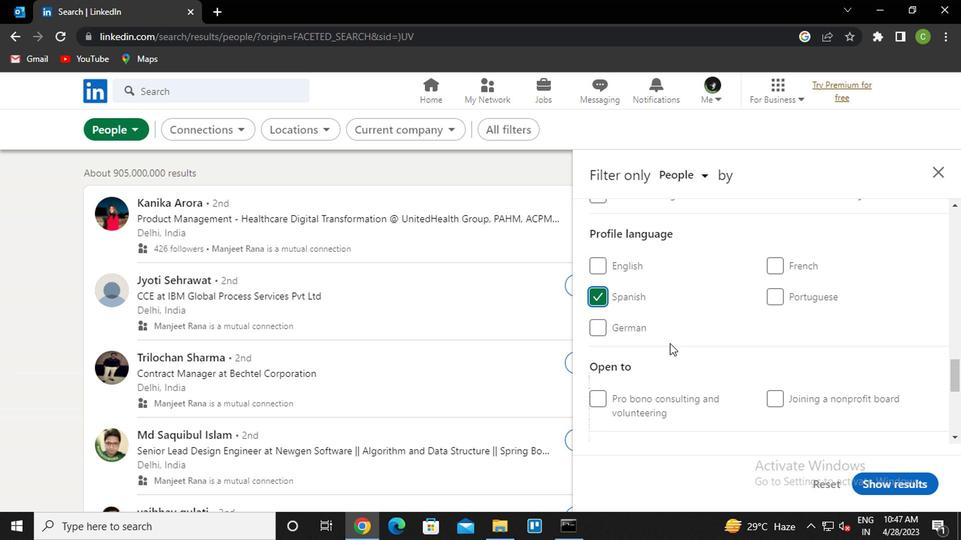 
Action: Mouse scrolled (668, 342) with delta (0, 0)
Screenshot: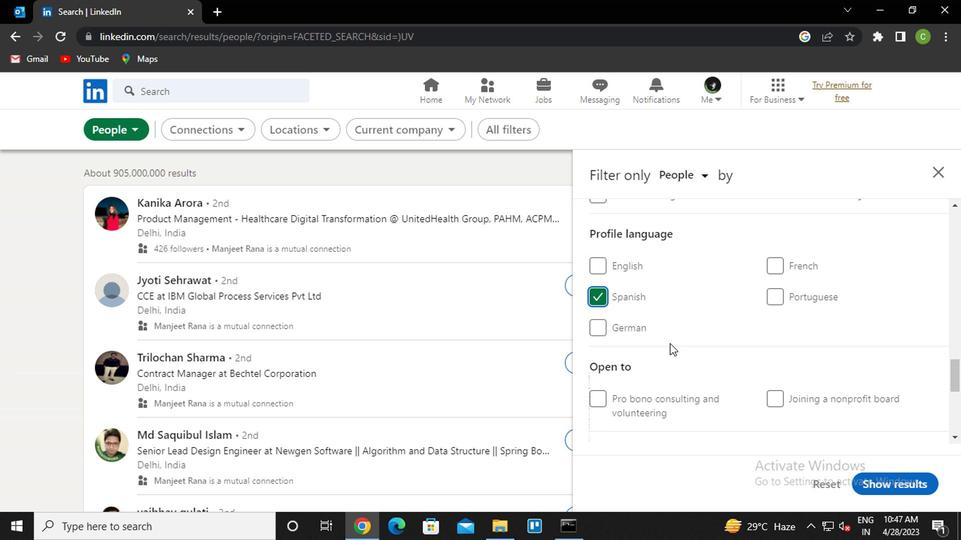 
Action: Mouse scrolled (668, 342) with delta (0, 0)
Screenshot: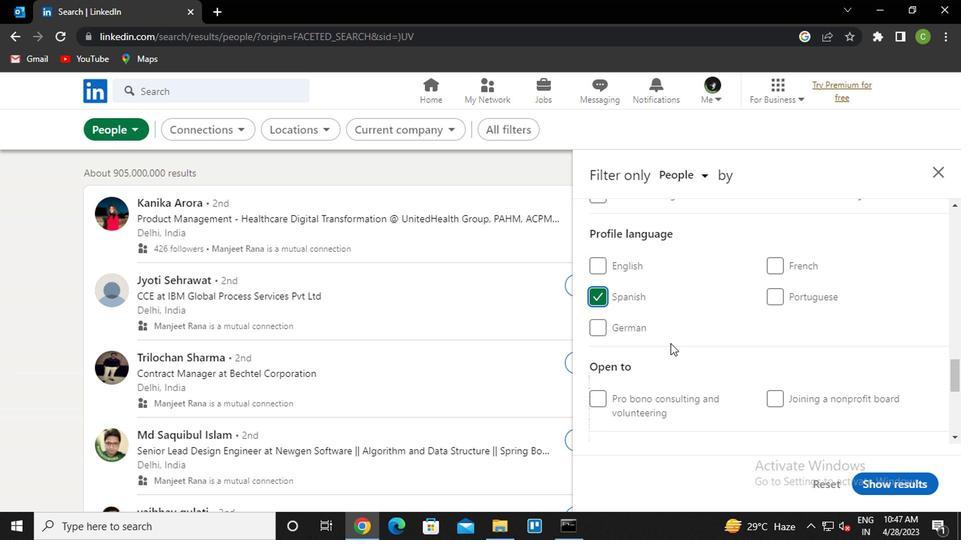 
Action: Mouse scrolled (668, 342) with delta (0, 0)
Screenshot: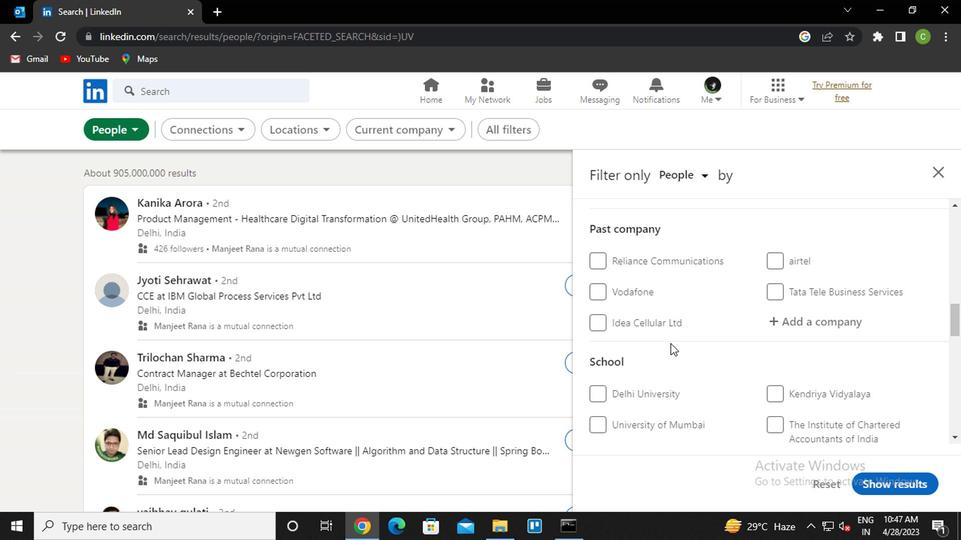 
Action: Mouse scrolled (668, 342) with delta (0, 0)
Screenshot: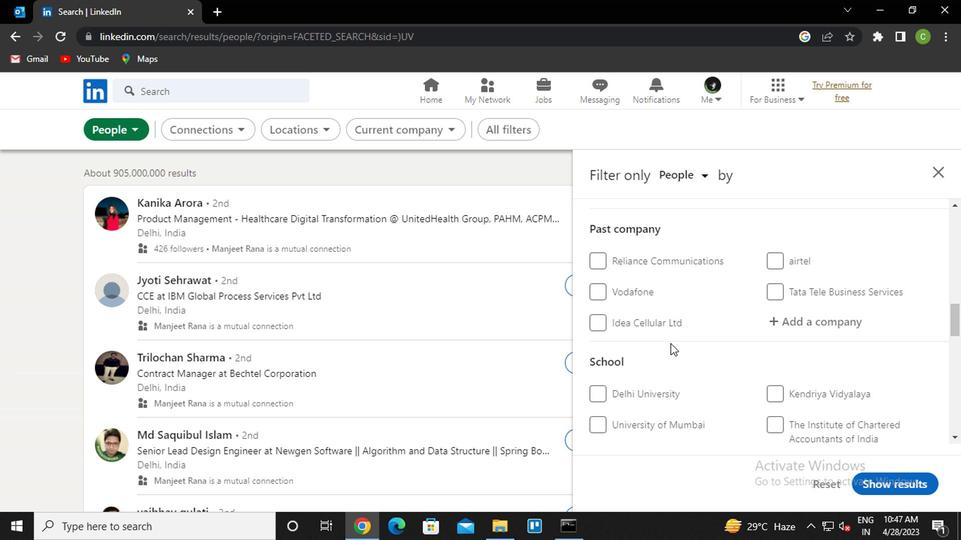 
Action: Mouse moved to (821, 334)
Screenshot: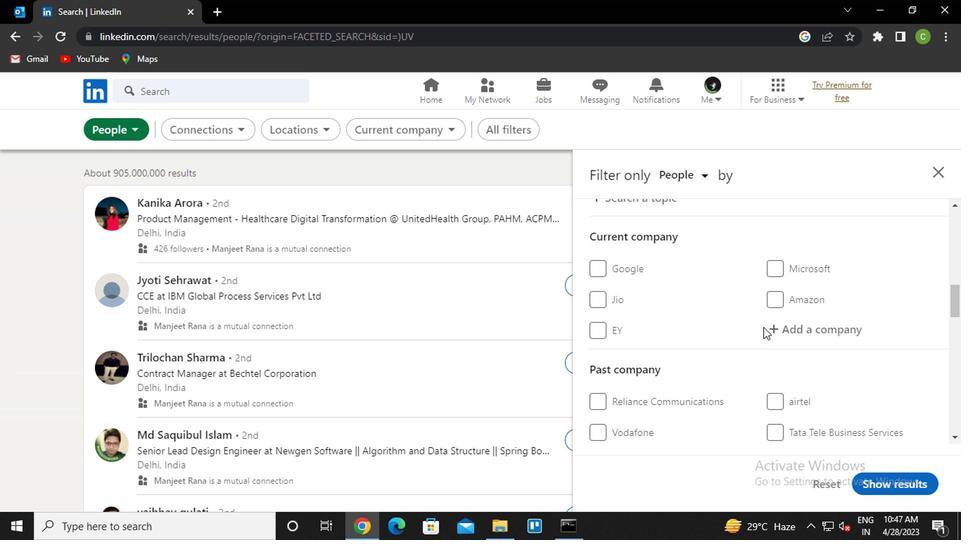 
Action: Mouse pressed left at (821, 334)
Screenshot: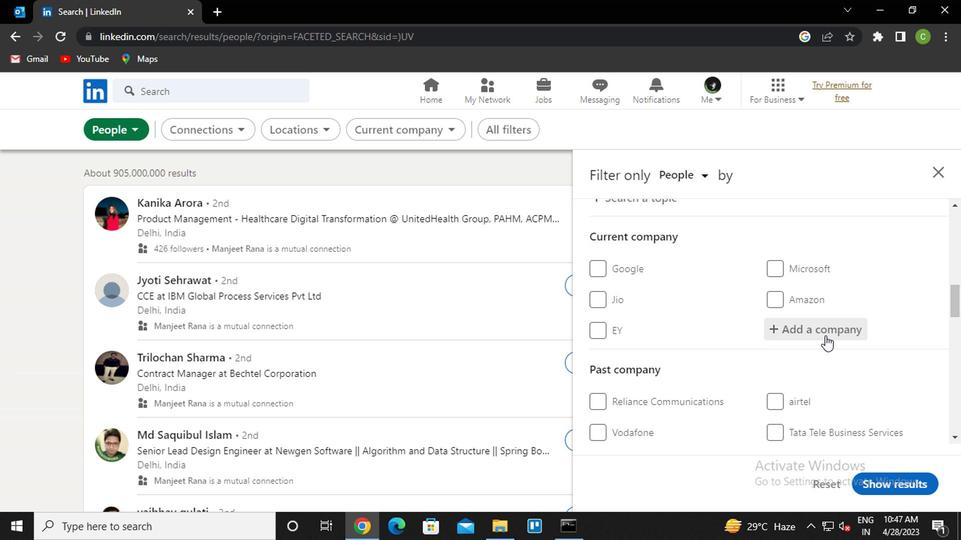 
Action: Key pressed <Key.caps_lock>m<Key.caps_lock>echanical<Key.down><Key.down><Key.enter>
Screenshot: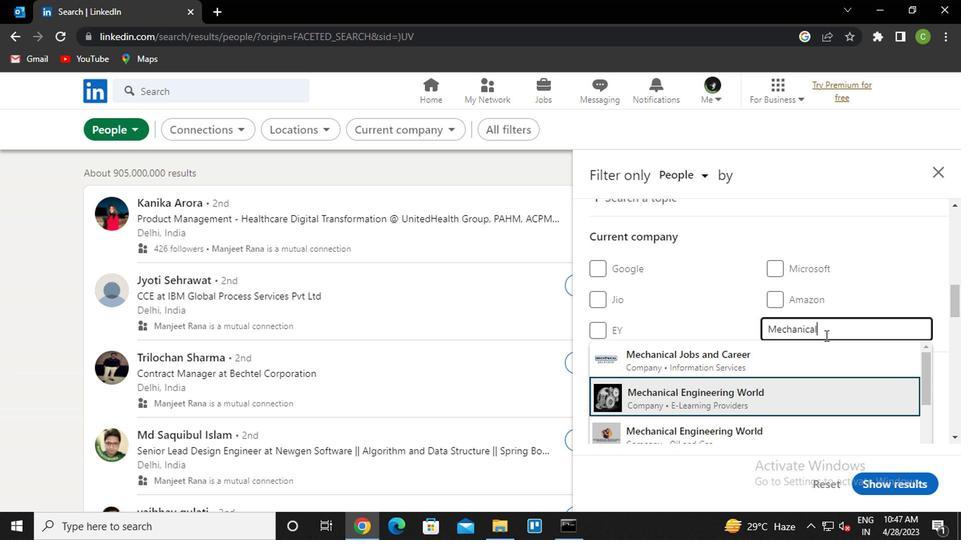 
Action: Mouse moved to (780, 357)
Screenshot: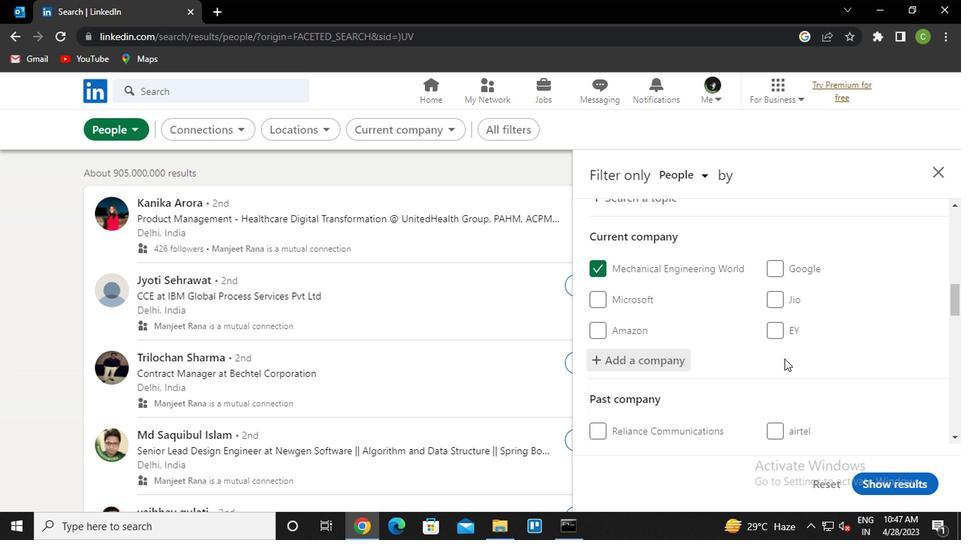 
Action: Mouse scrolled (780, 356) with delta (0, -1)
Screenshot: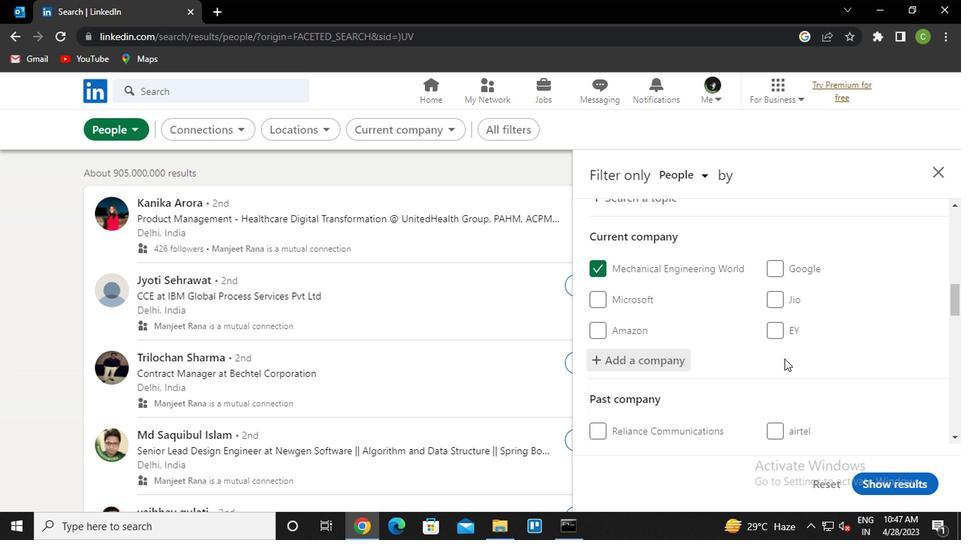 
Action: Mouse moved to (778, 358)
Screenshot: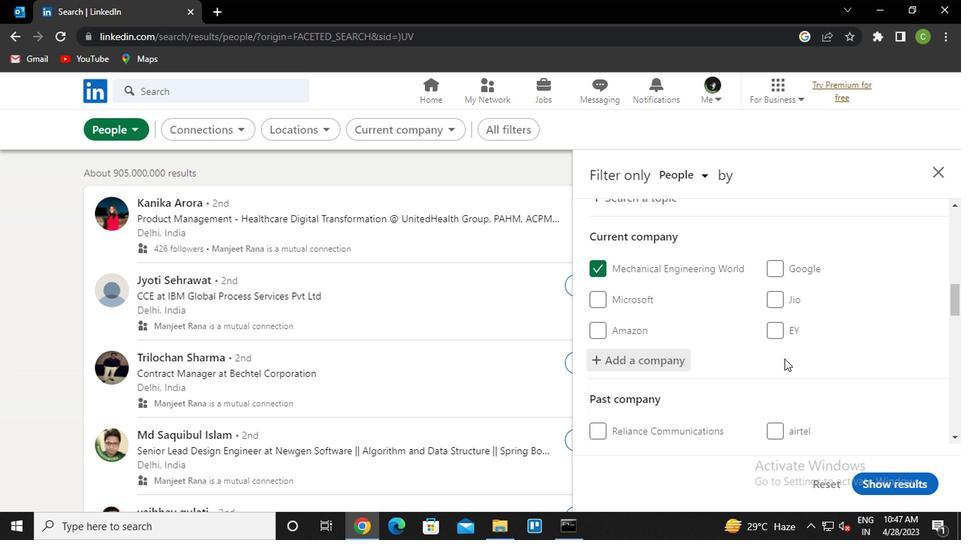 
Action: Mouse scrolled (778, 357) with delta (0, -1)
Screenshot: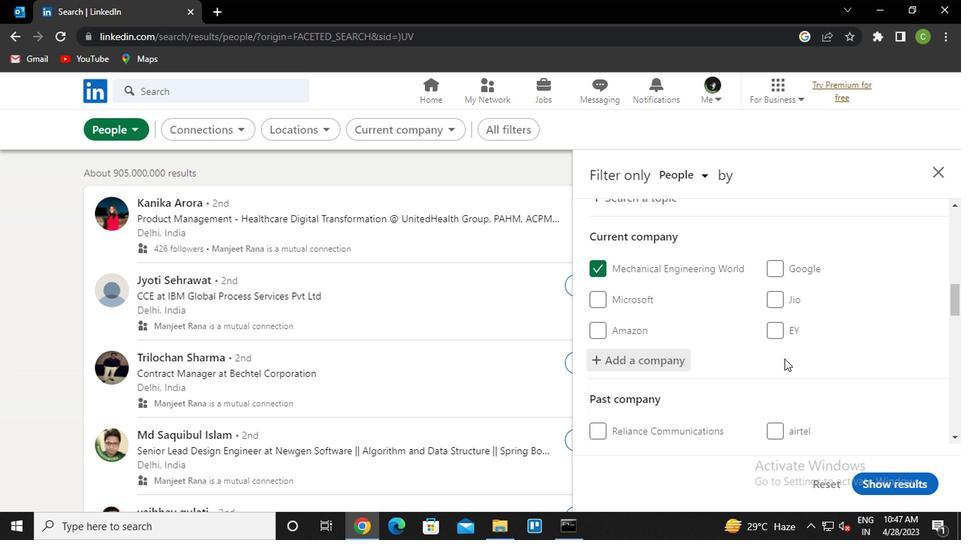 
Action: Mouse scrolled (778, 357) with delta (0, -1)
Screenshot: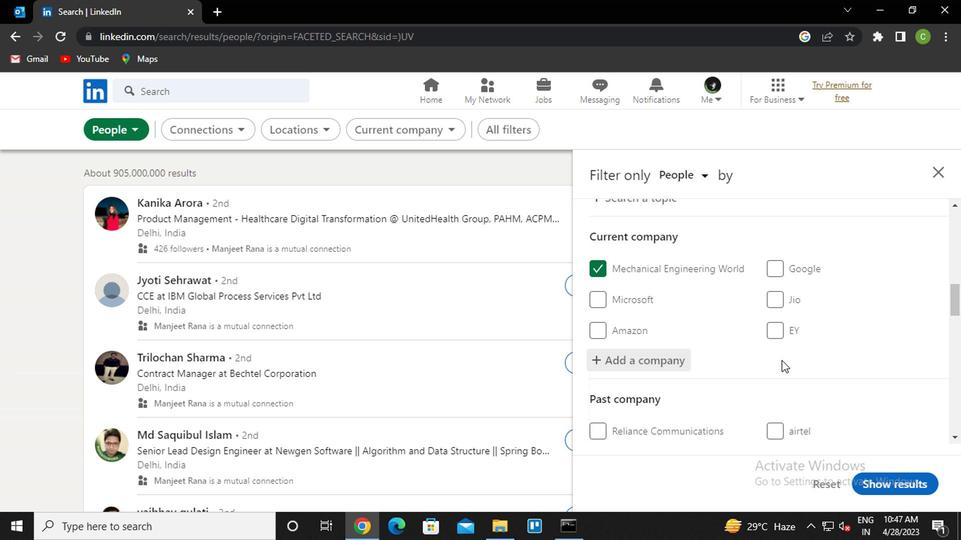 
Action: Mouse moved to (776, 363)
Screenshot: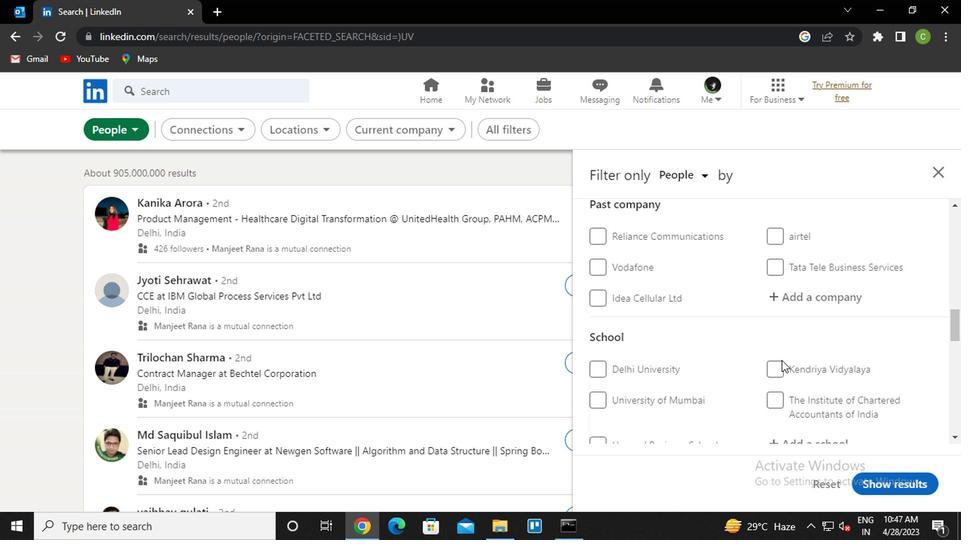 
Action: Mouse scrolled (776, 363) with delta (0, 0)
Screenshot: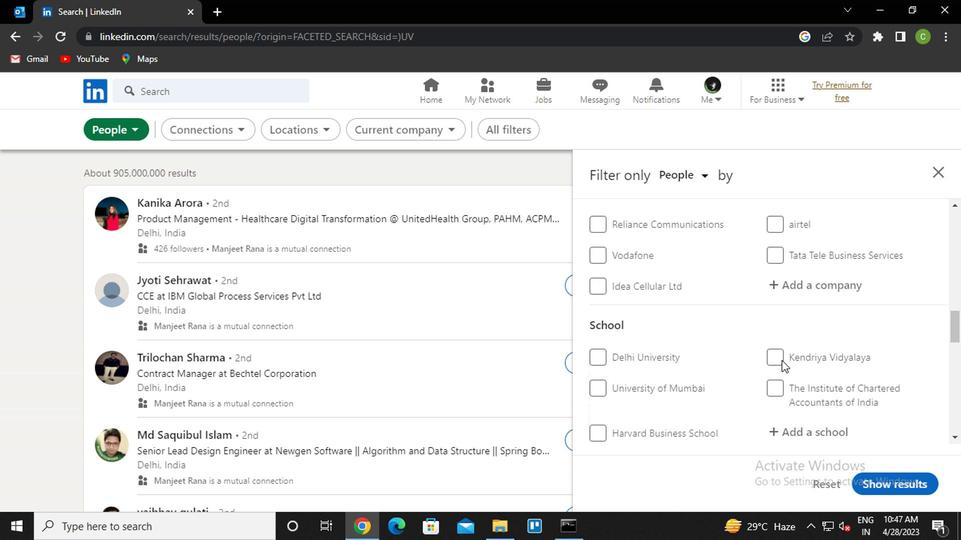 
Action: Mouse moved to (775, 366)
Screenshot: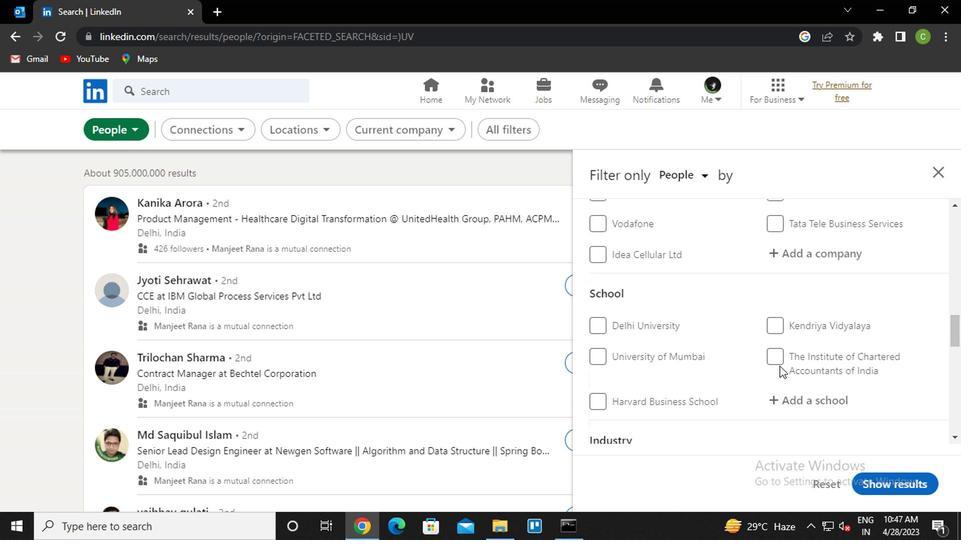 
Action: Mouse scrolled (775, 365) with delta (0, -1)
Screenshot: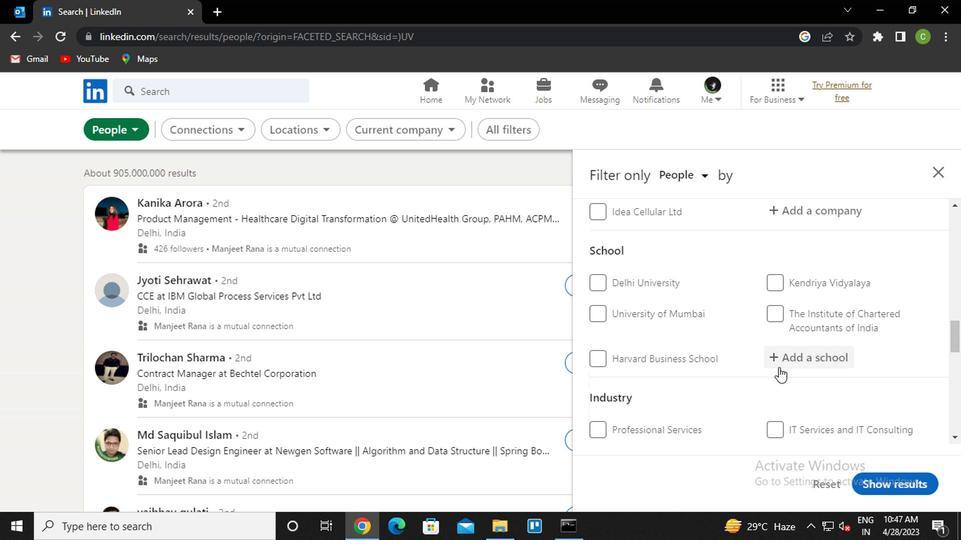 
Action: Mouse moved to (806, 286)
Screenshot: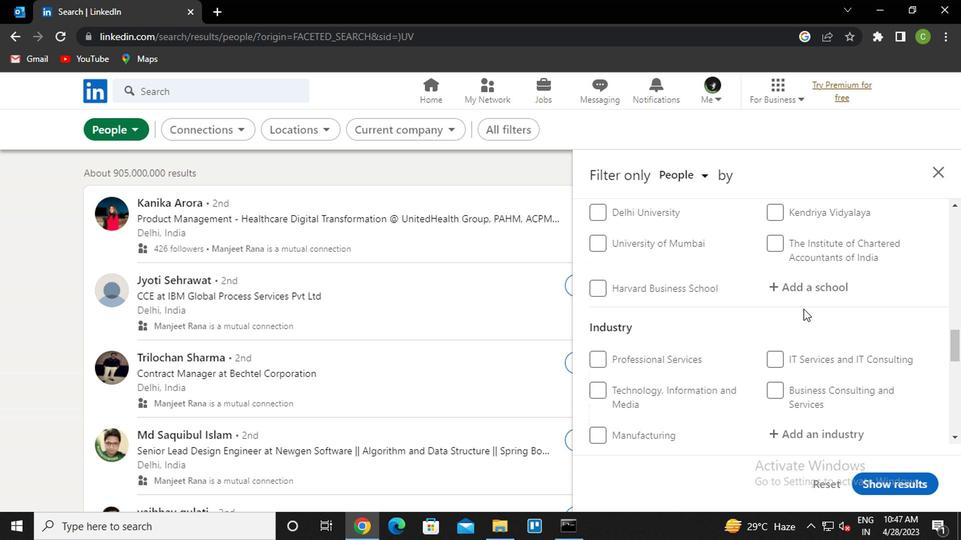 
Action: Mouse pressed left at (806, 286)
Screenshot: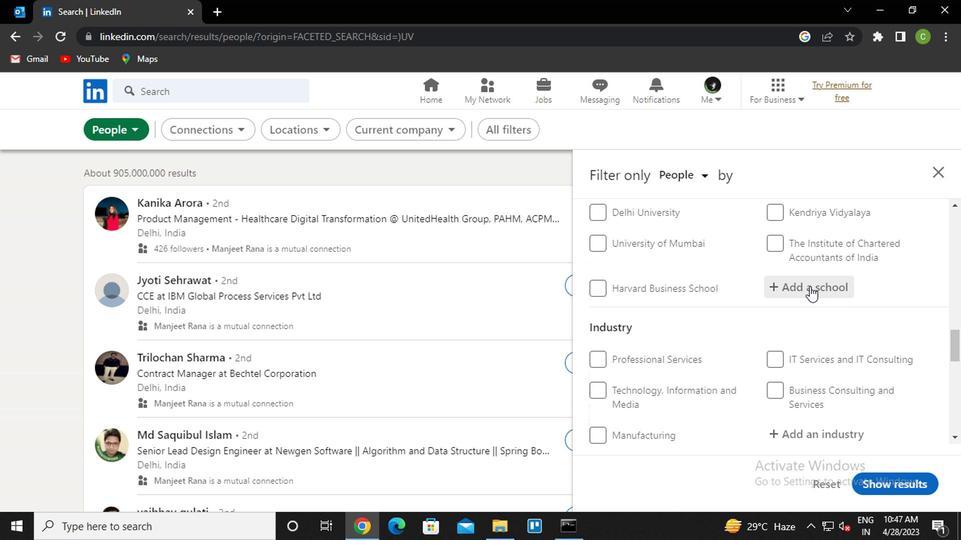 
Action: Key pressed <Key.caps_lock>n<Key.caps_lock>orth<Key.space>eastern<Key.space><Key.caps_lock>h<Key.caps_lock>ill<Key.down><Key.enter>
Screenshot: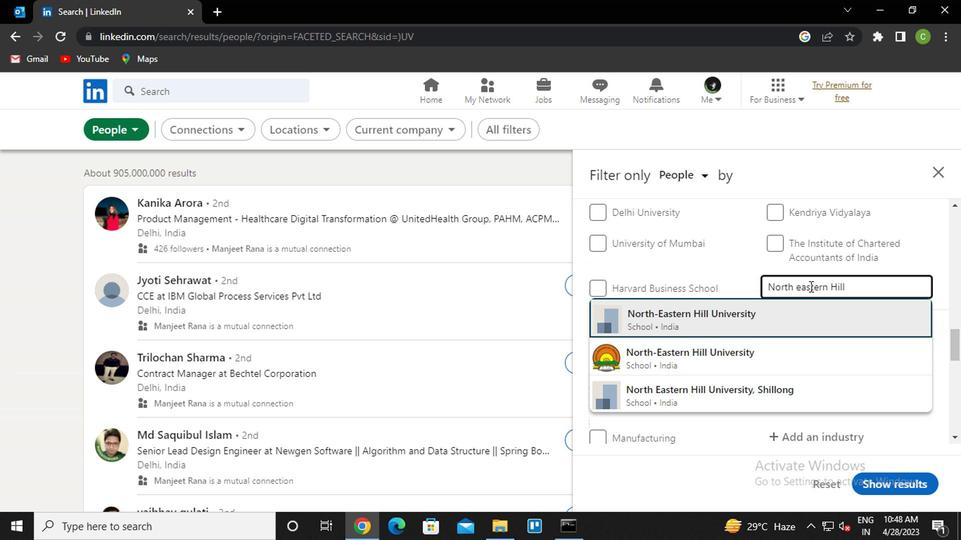 
Action: Mouse moved to (745, 324)
Screenshot: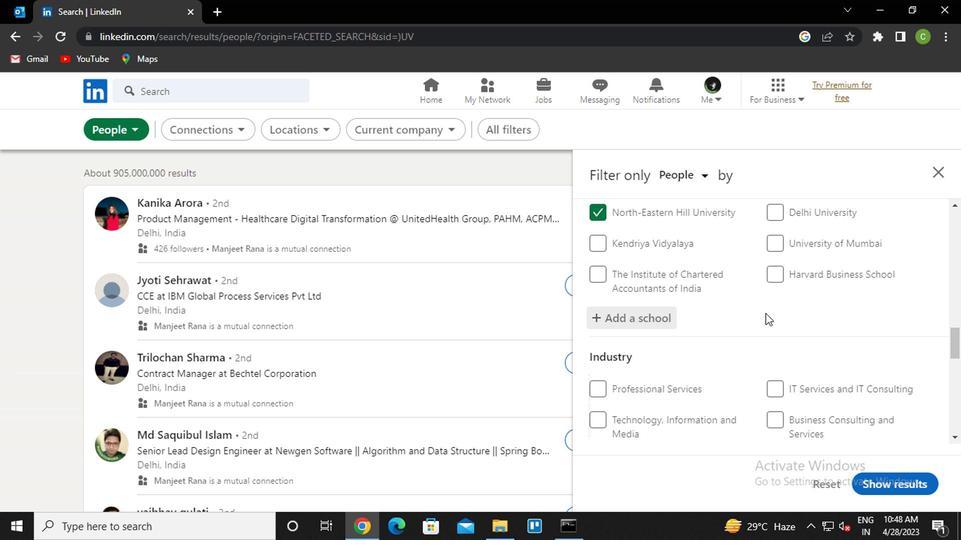
Action: Mouse scrolled (745, 323) with delta (0, 0)
Screenshot: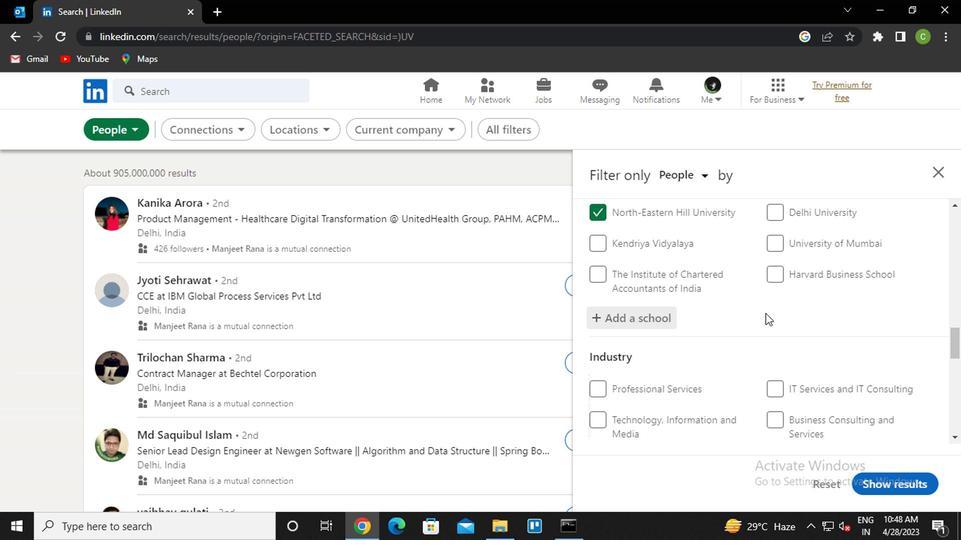 
Action: Mouse moved to (744, 327)
Screenshot: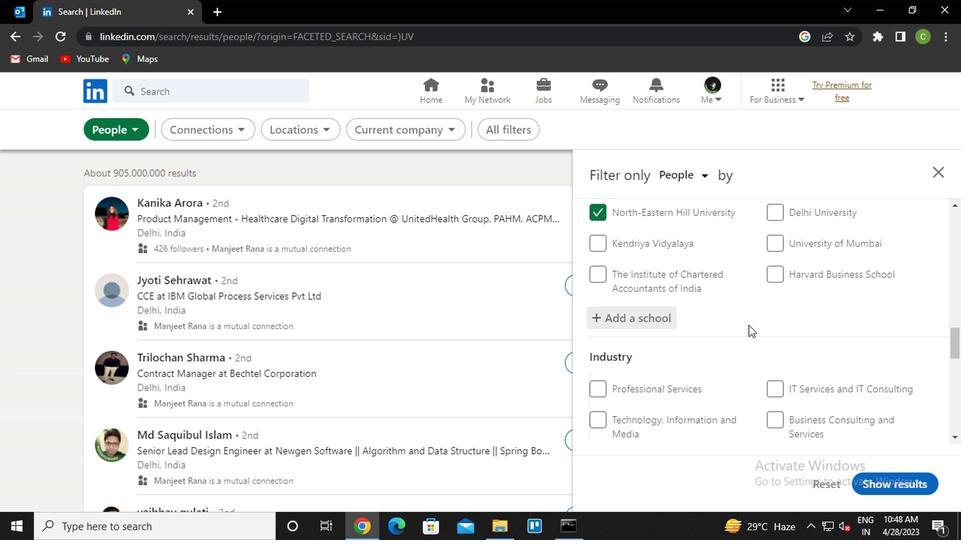
Action: Mouse scrolled (744, 326) with delta (0, -1)
Screenshot: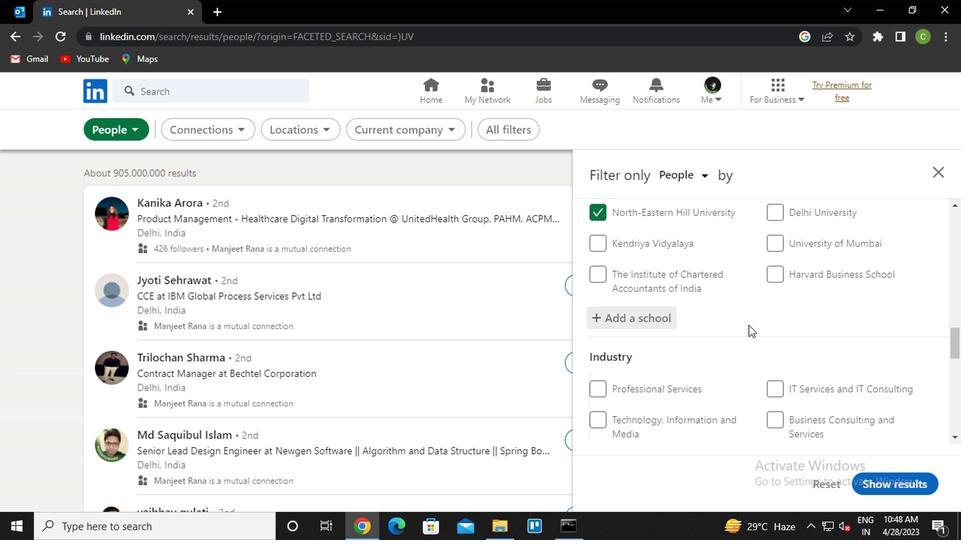 
Action: Mouse moved to (799, 324)
Screenshot: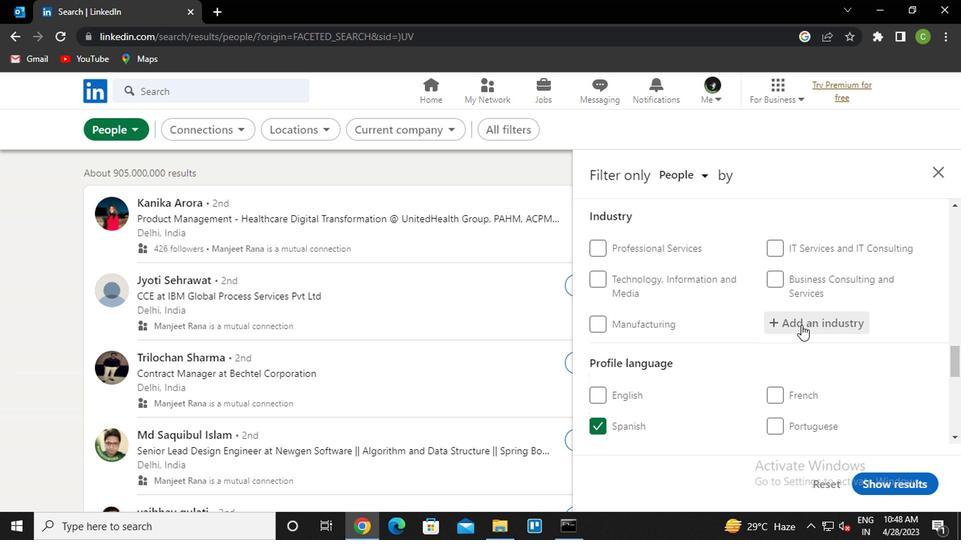 
Action: Mouse pressed left at (799, 324)
Screenshot: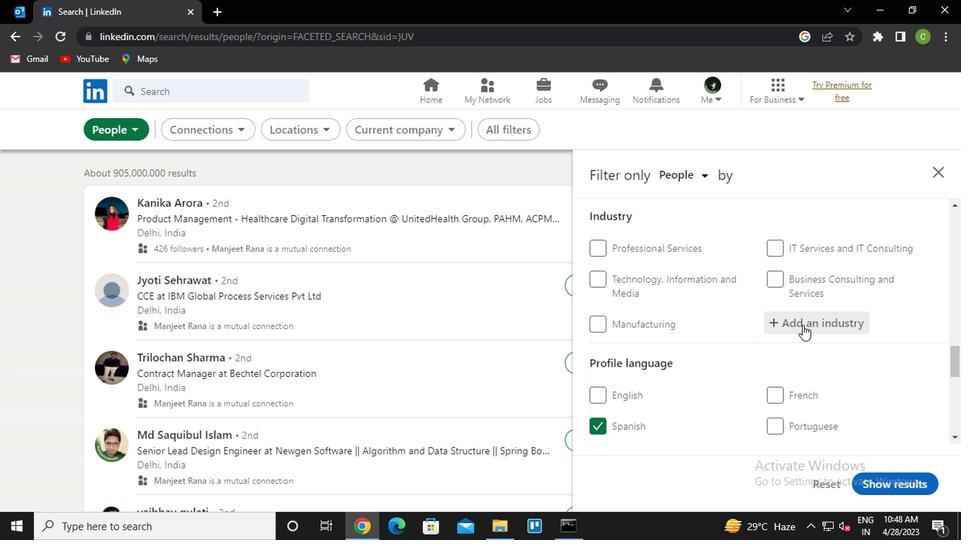 
Action: Key pressed <Key.caps_lock>b<Key.caps_lock>ed<Key.space>and<Key.down><Key.enter>
Screenshot: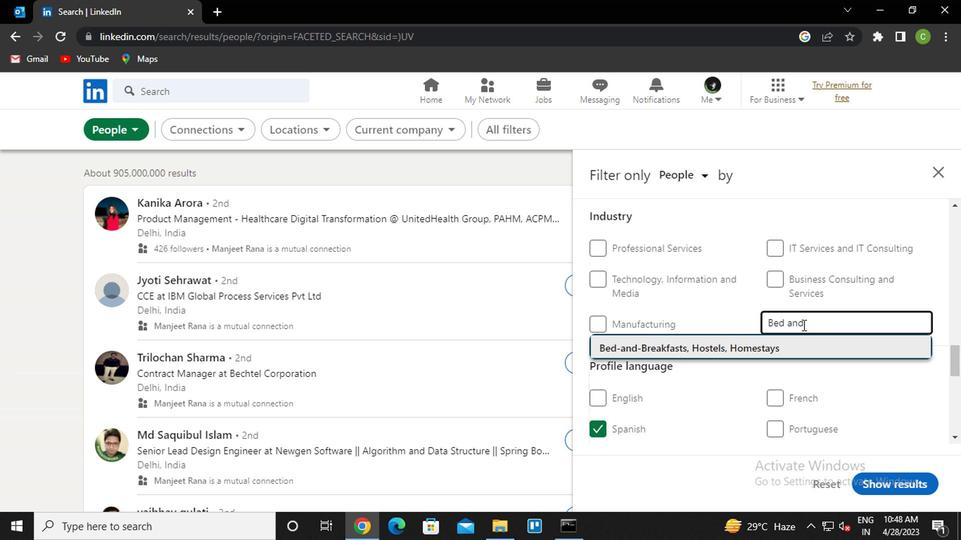 
Action: Mouse scrolled (799, 323) with delta (0, 0)
Screenshot: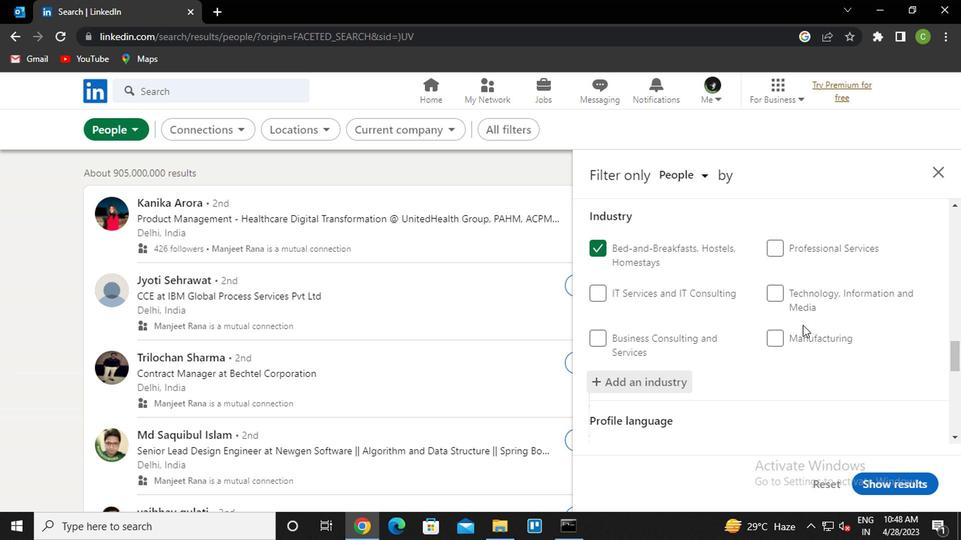
Action: Mouse scrolled (799, 323) with delta (0, 0)
Screenshot: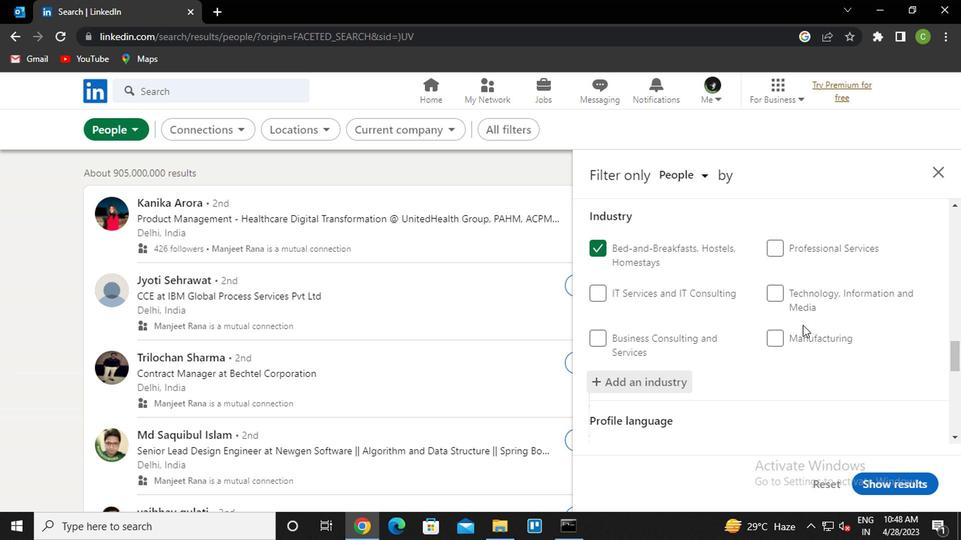 
Action: Mouse scrolled (799, 323) with delta (0, 0)
Screenshot: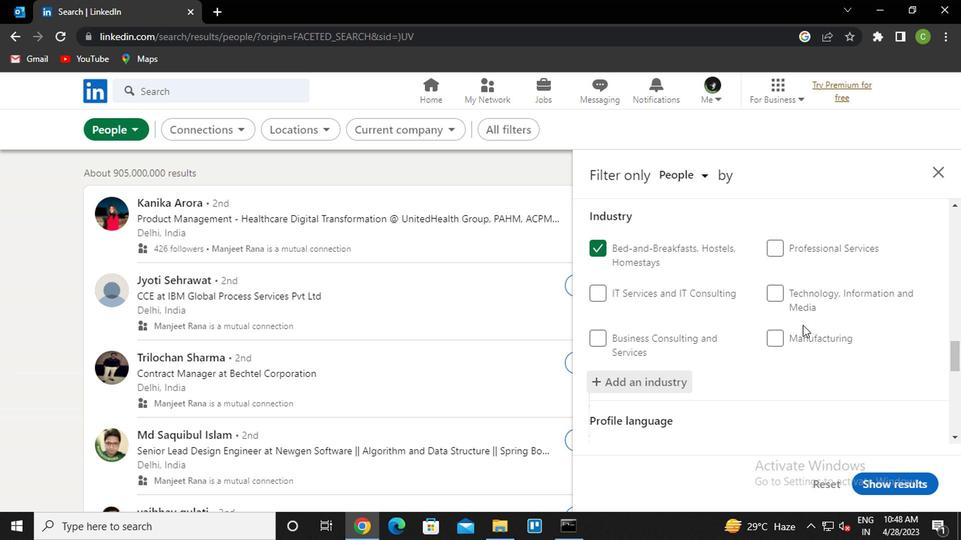 
Action: Mouse moved to (793, 338)
Screenshot: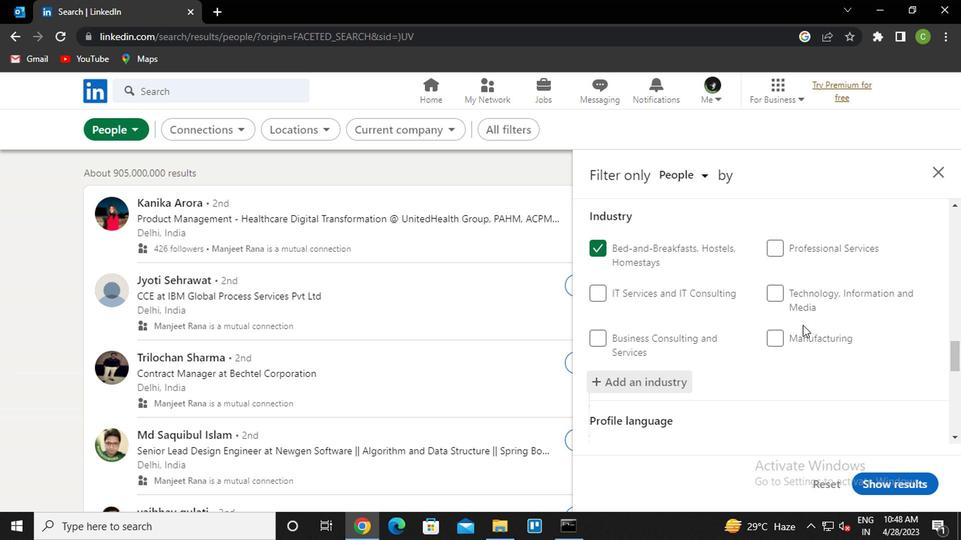 
Action: Mouse scrolled (793, 337) with delta (0, -1)
Screenshot: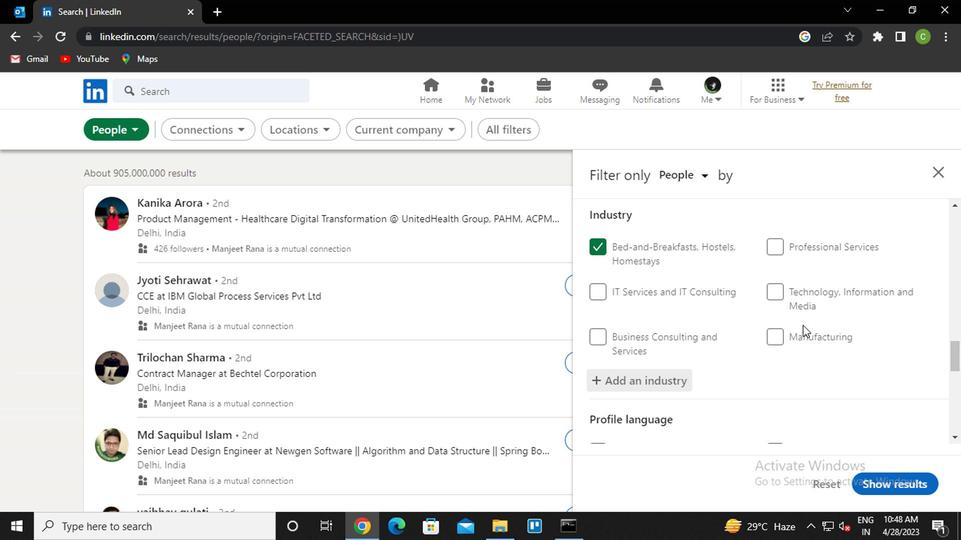 
Action: Mouse moved to (777, 367)
Screenshot: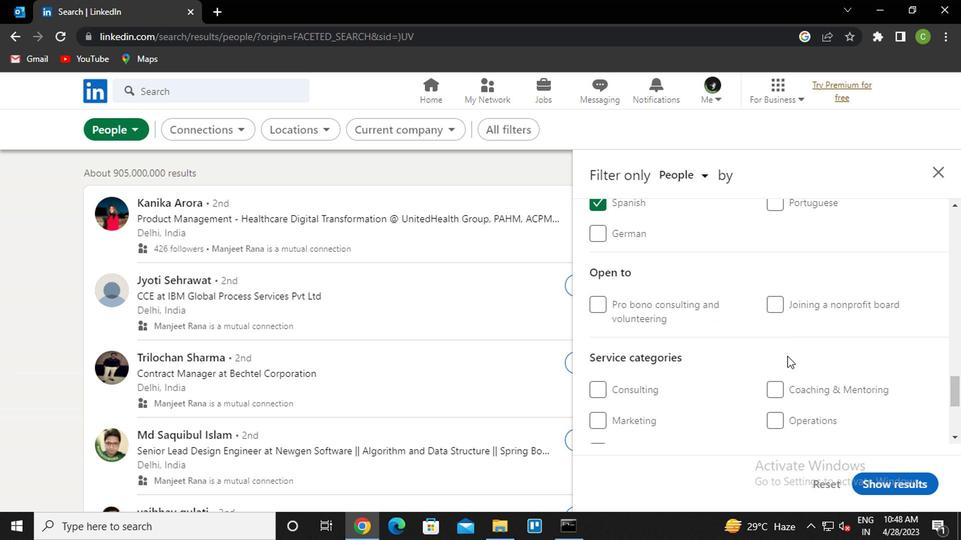 
Action: Mouse scrolled (777, 366) with delta (0, 0)
Screenshot: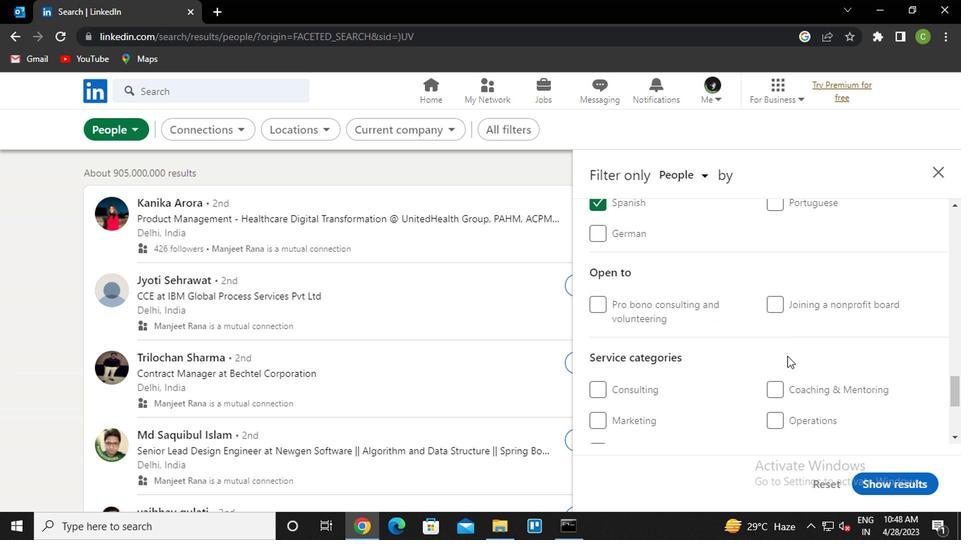 
Action: Mouse moved to (789, 383)
Screenshot: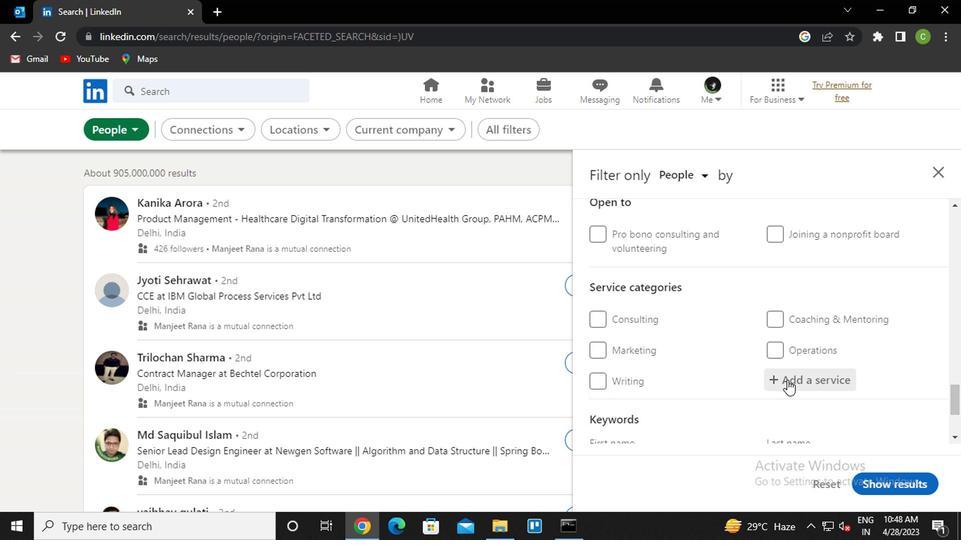 
Action: Mouse pressed left at (789, 383)
Screenshot: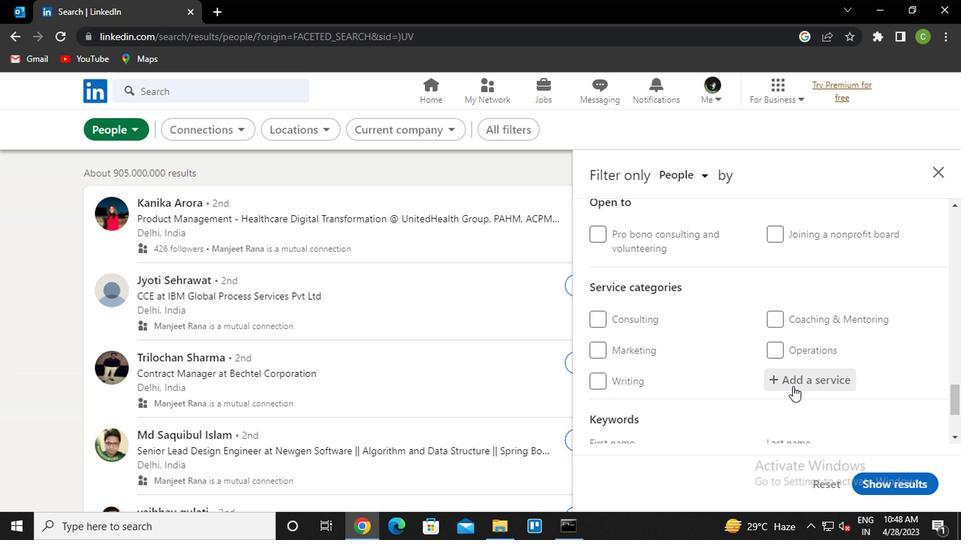 
Action: Key pressed <Key.caps_lock>s<Key.caps_lock><Key.backspace><Key.caps_lock>d<Key.caps_lock>ata<Key.down><Key.enter>
Screenshot: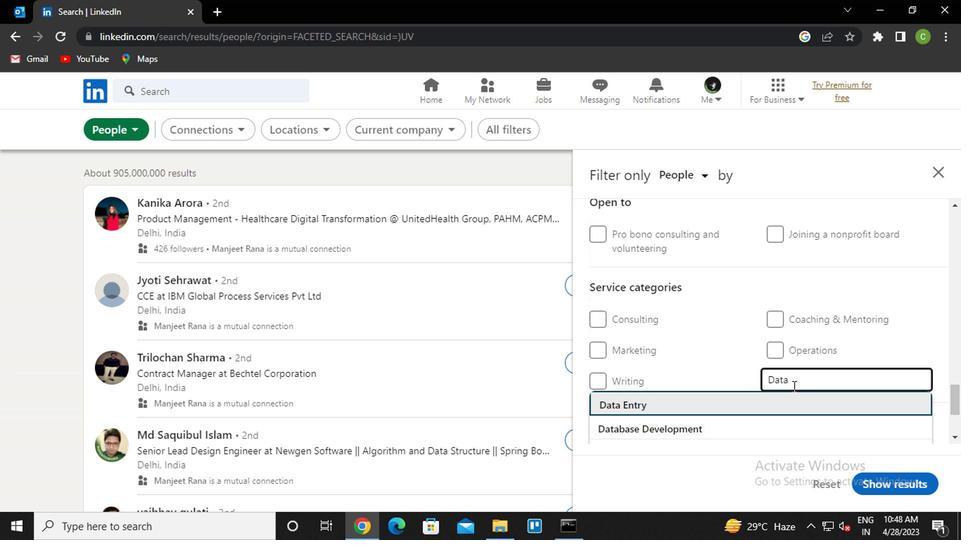 
Action: Mouse scrolled (789, 383) with delta (0, 0)
Screenshot: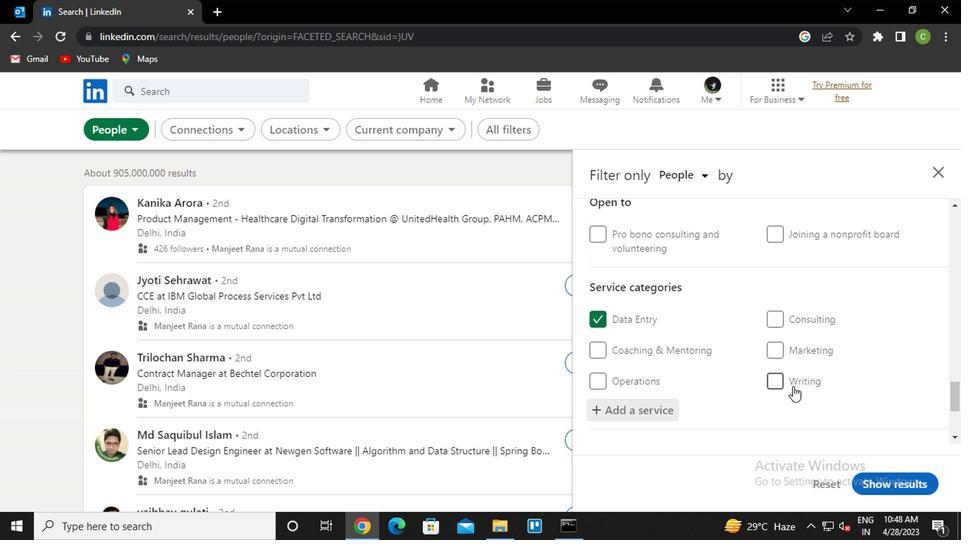 
Action: Mouse scrolled (789, 383) with delta (0, 0)
Screenshot: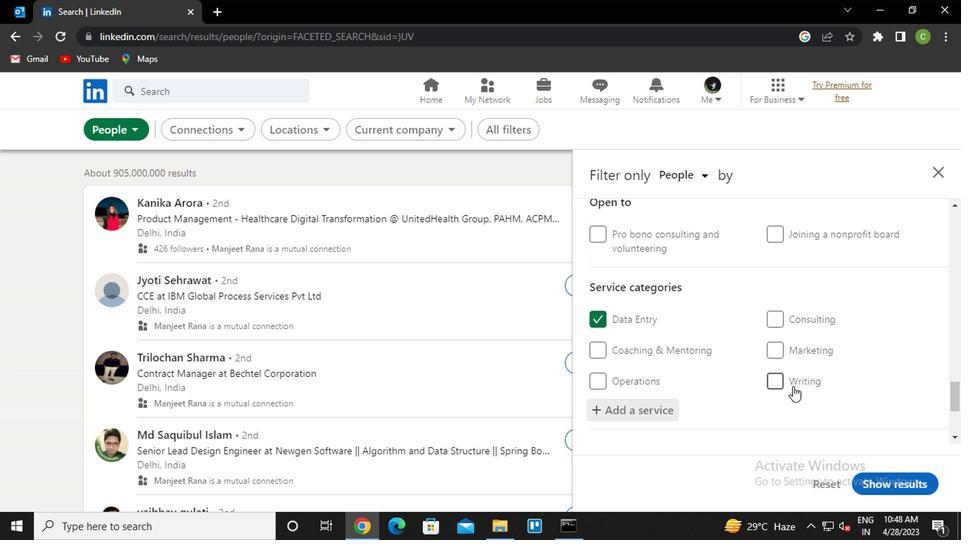 
Action: Mouse moved to (789, 397)
Screenshot: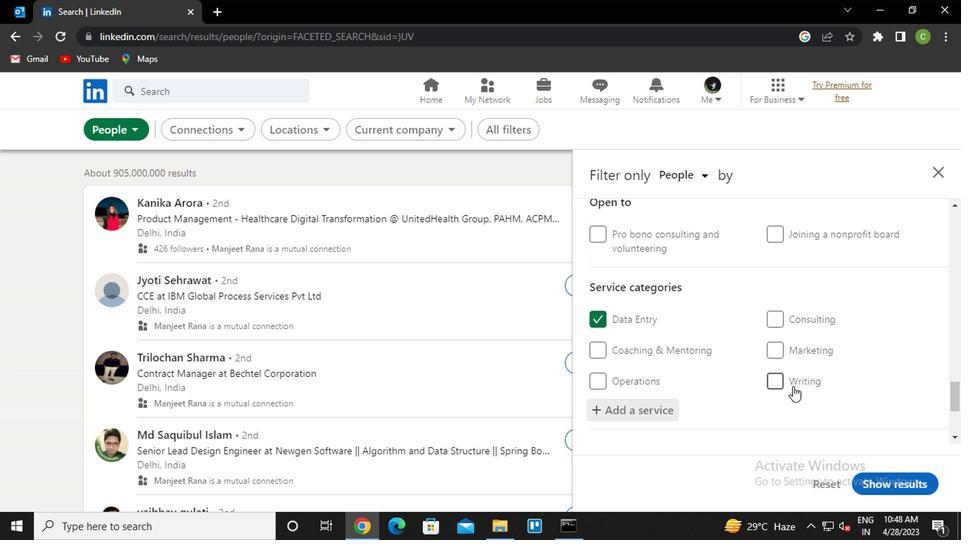 
Action: Mouse scrolled (789, 396) with delta (0, -1)
Screenshot: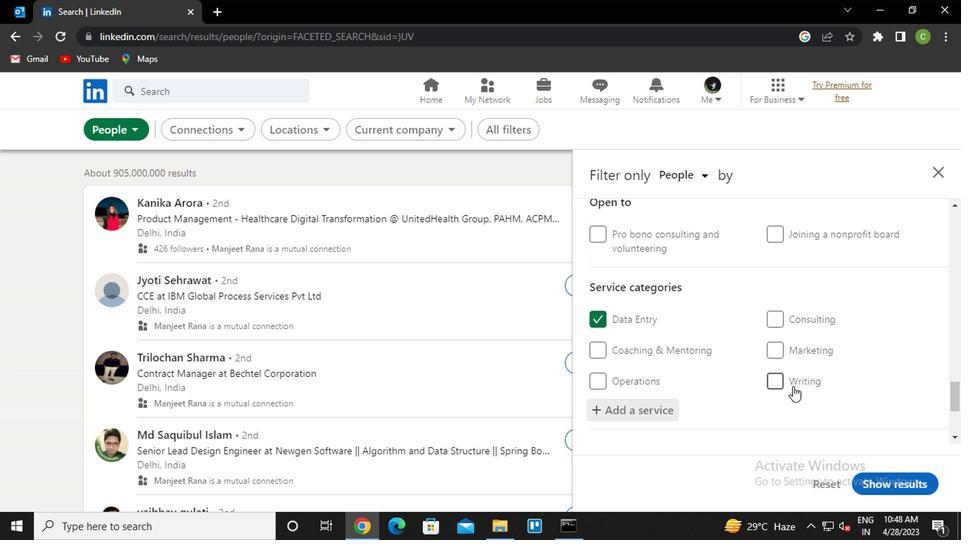 
Action: Mouse moved to (789, 405)
Screenshot: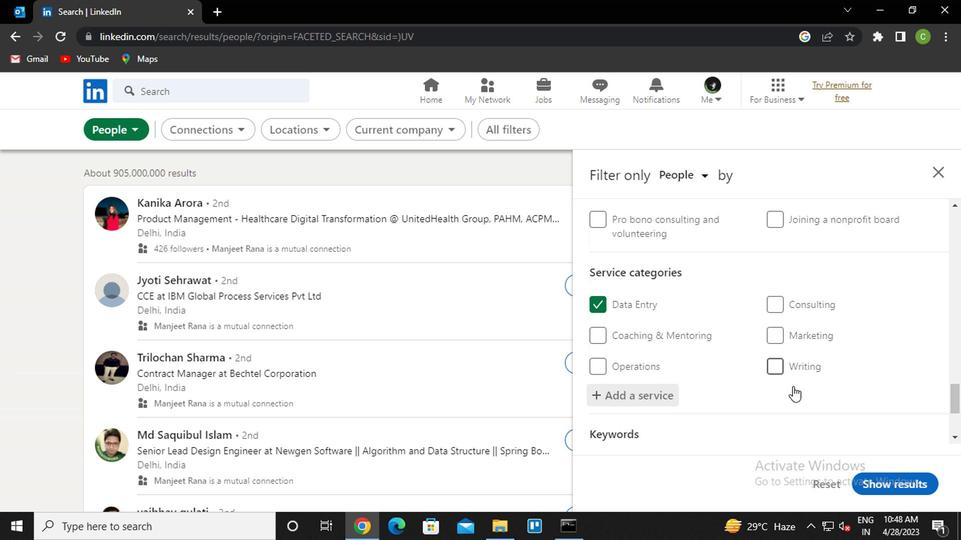 
Action: Mouse scrolled (789, 404) with delta (0, -1)
Screenshot: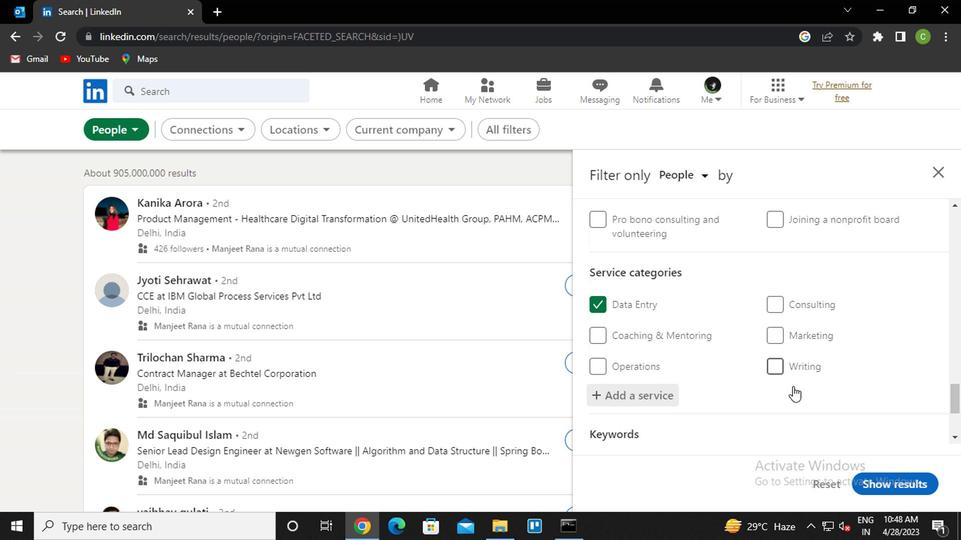 
Action: Mouse moved to (788, 409)
Screenshot: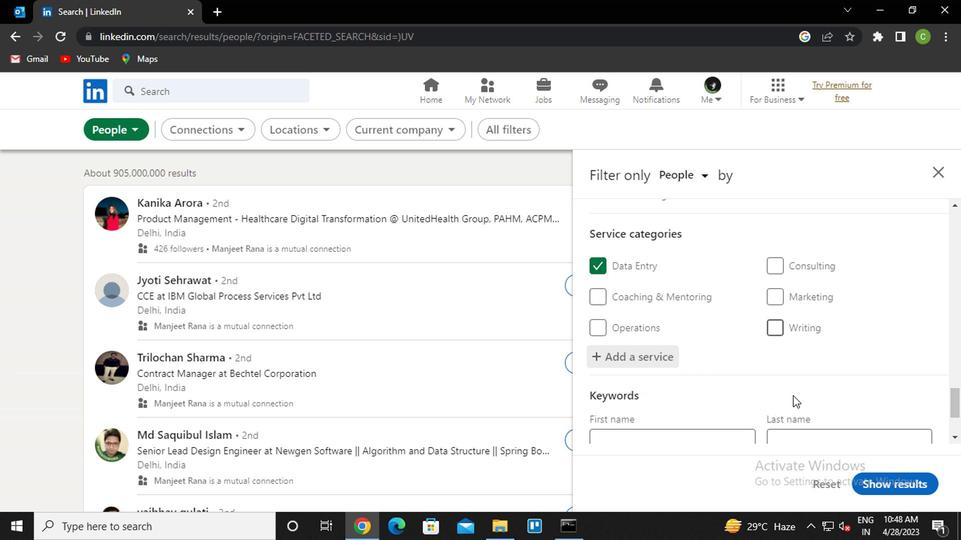 
Action: Mouse scrolled (788, 408) with delta (0, 0)
Screenshot: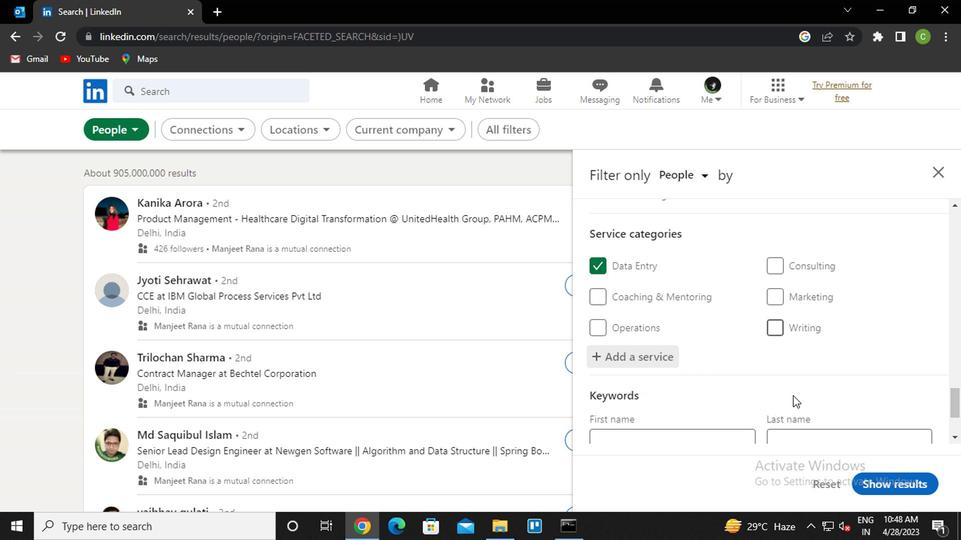 
Action: Mouse moved to (786, 413)
Screenshot: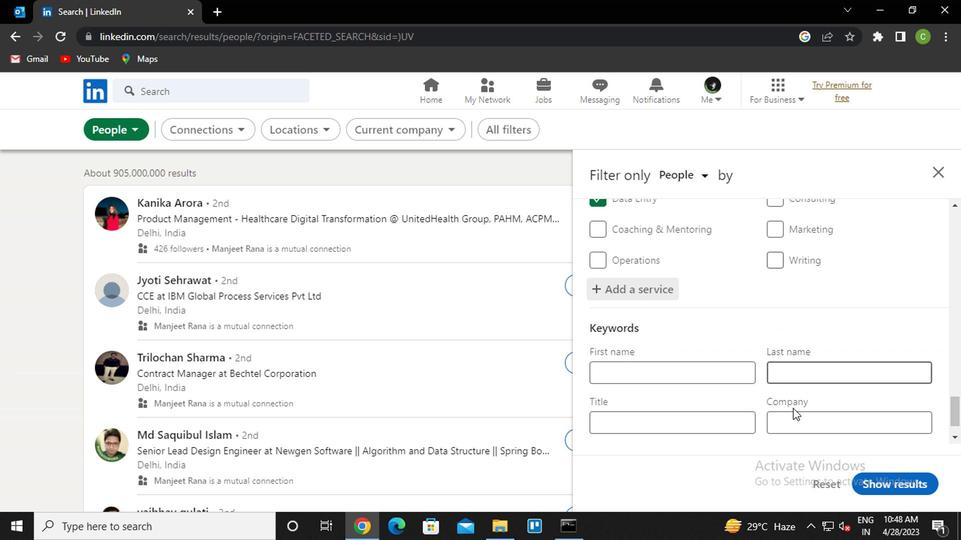 
Action: Mouse scrolled (786, 412) with delta (0, 0)
Screenshot: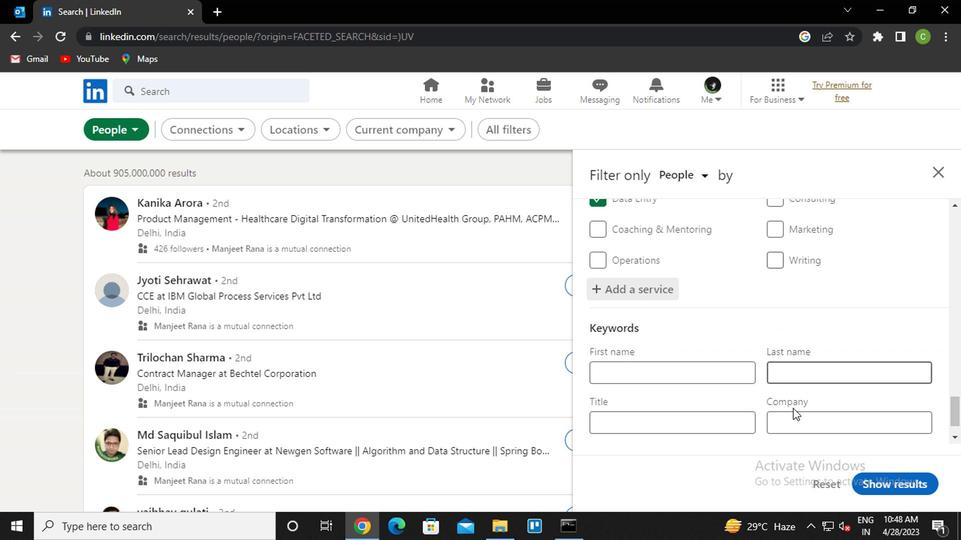 
Action: Mouse moved to (675, 380)
Screenshot: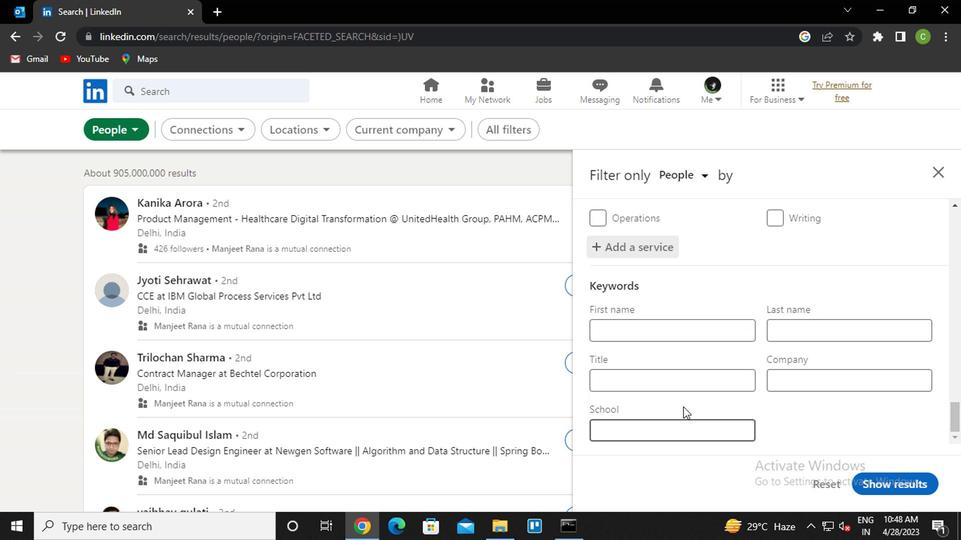 
Action: Mouse pressed left at (675, 380)
Screenshot: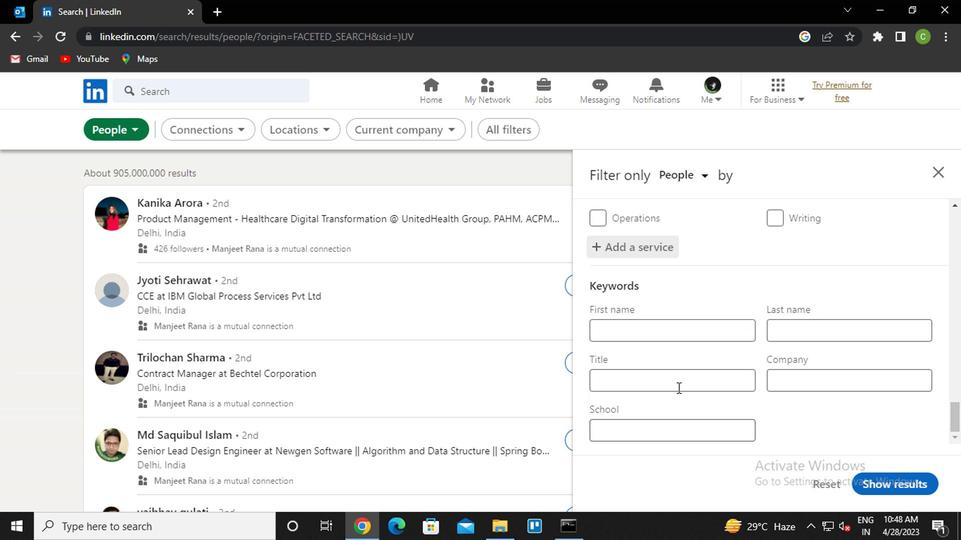 
Action: Key pressed <Key.caps_lock>m<Key.caps_lock>anicurist
Screenshot: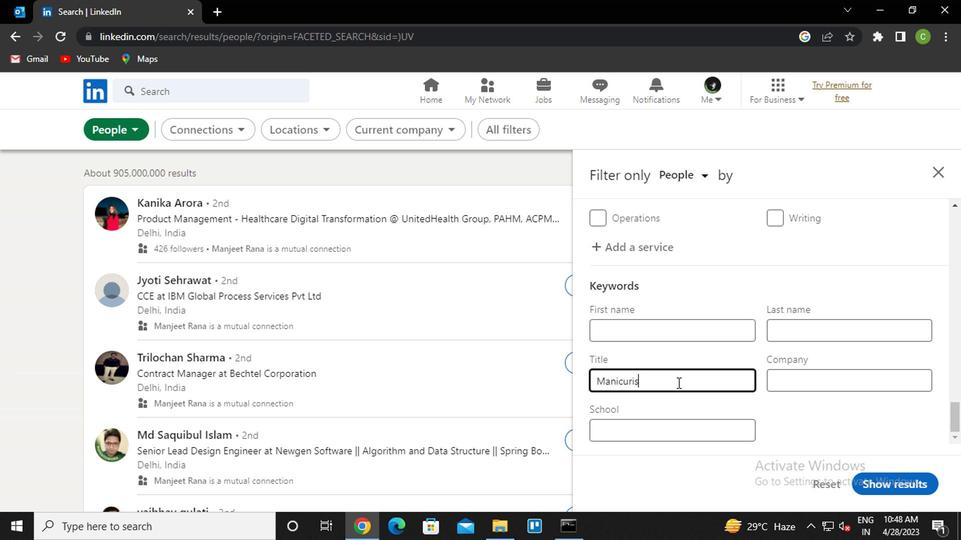 
Action: Mouse moved to (892, 485)
Screenshot: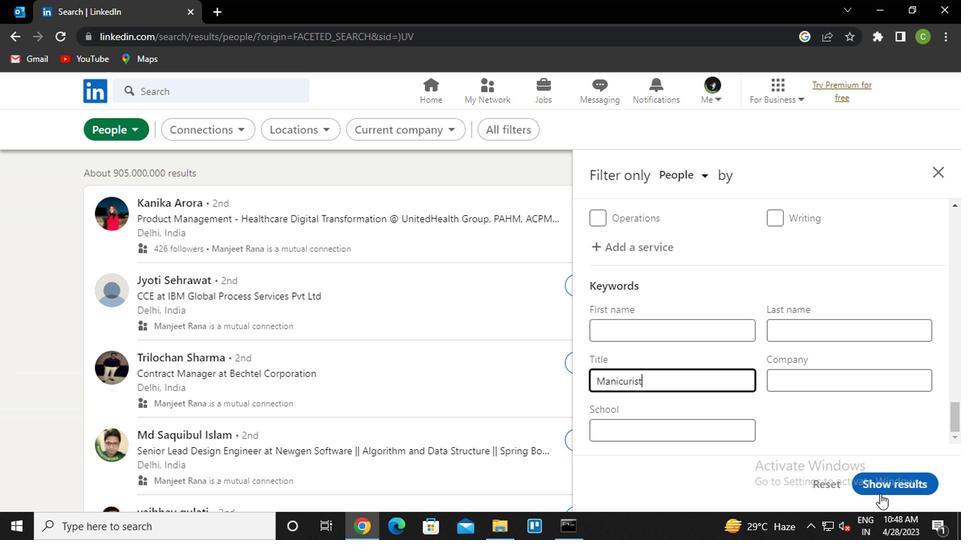 
Action: Mouse pressed left at (892, 485)
Screenshot: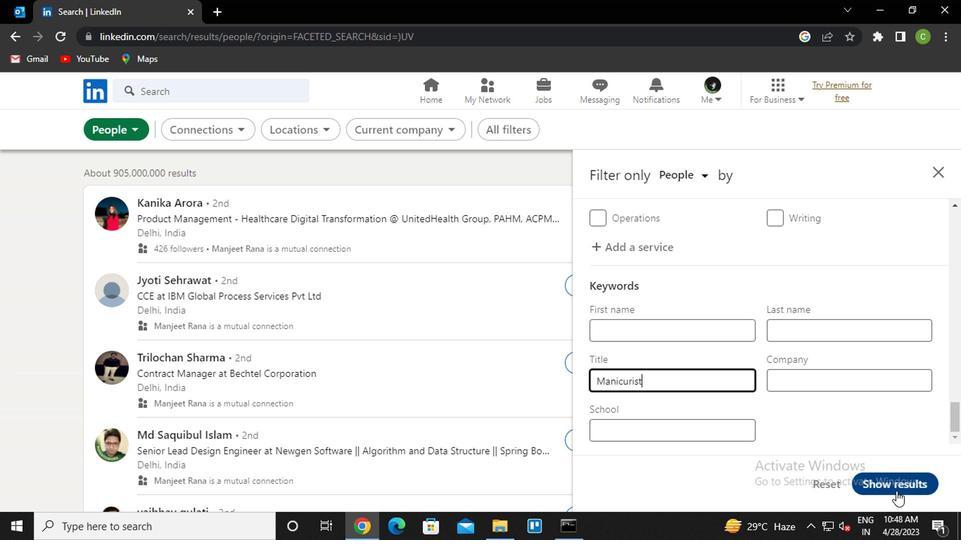 
Action: Mouse moved to (482, 410)
Screenshot: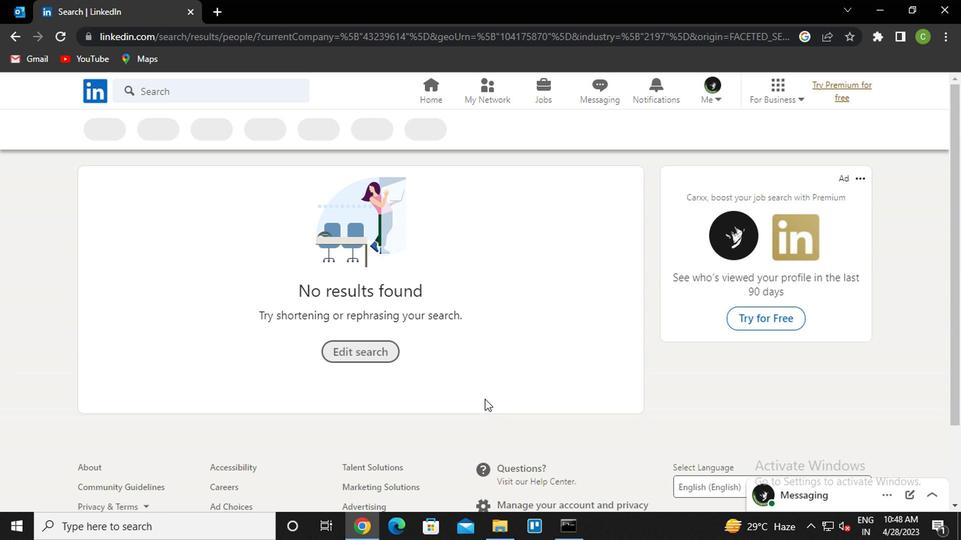
